 Task: Send an email with the signature Dustin Brown with the subject 'Request for maternity leave' and the message 'I am writing to request your assistance in resolving this issue.' from softage.1@softage.net to softage.6@softage.net with an attached document Strategic_analysis.pdf and move the email from Sent Items to the folder Travel
Action: Key pressed n
Screenshot: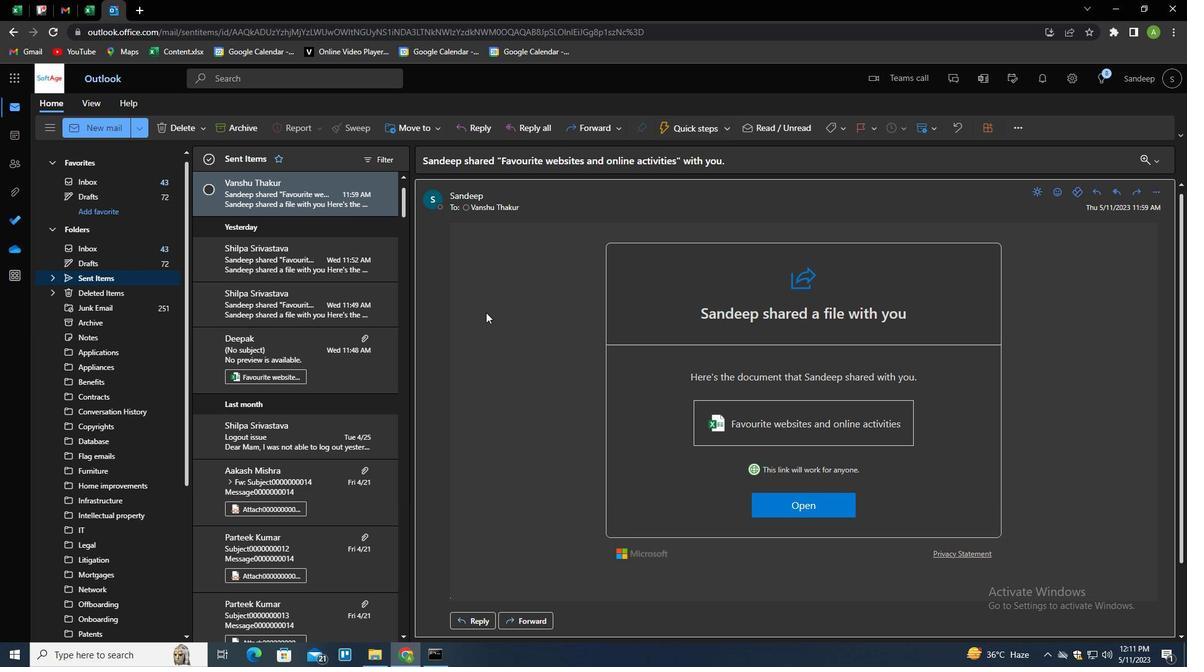 
Action: Mouse moved to (826, 131)
Screenshot: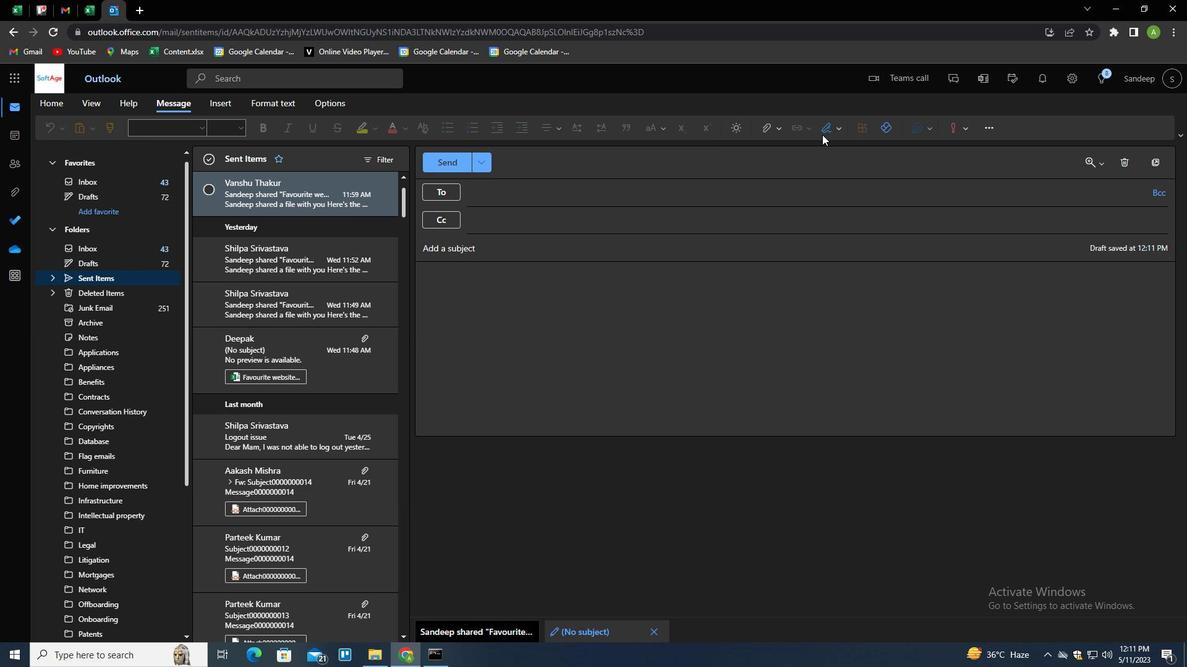 
Action: Mouse pressed left at (826, 131)
Screenshot: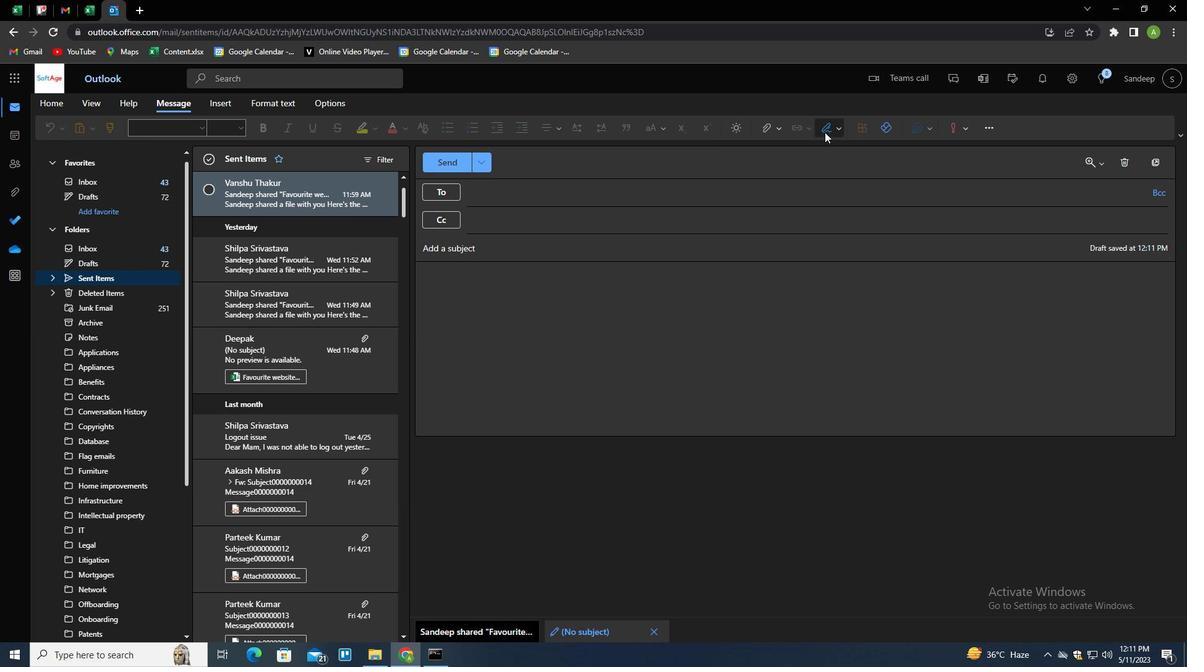 
Action: Mouse moved to (812, 179)
Screenshot: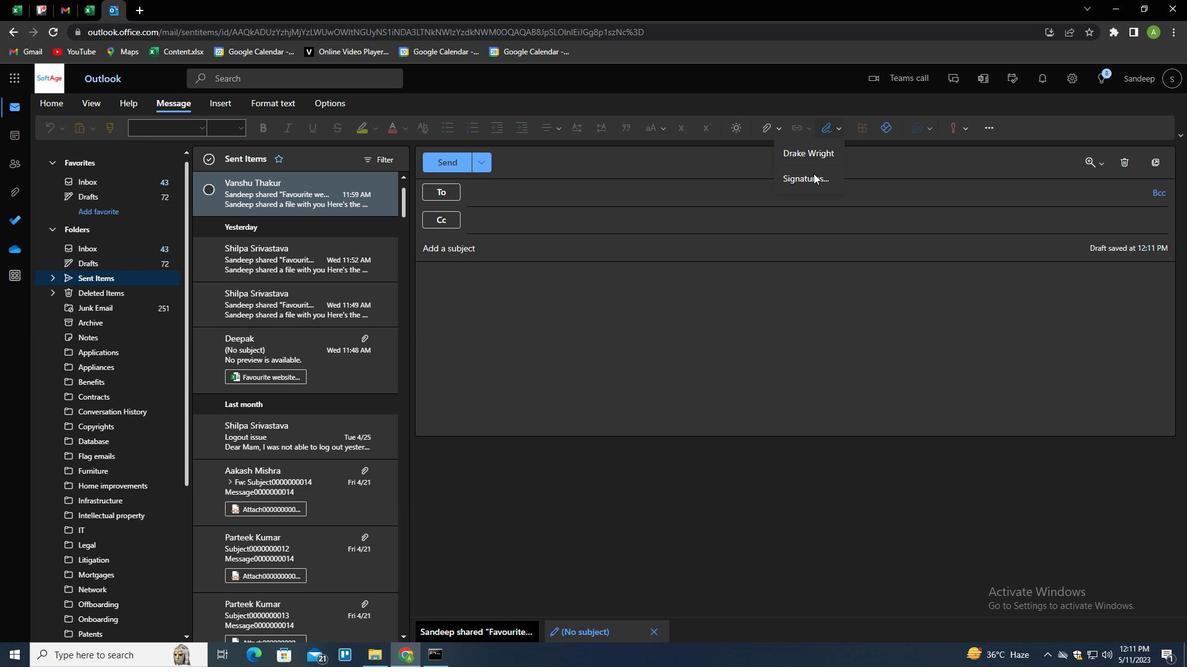 
Action: Mouse pressed left at (812, 179)
Screenshot: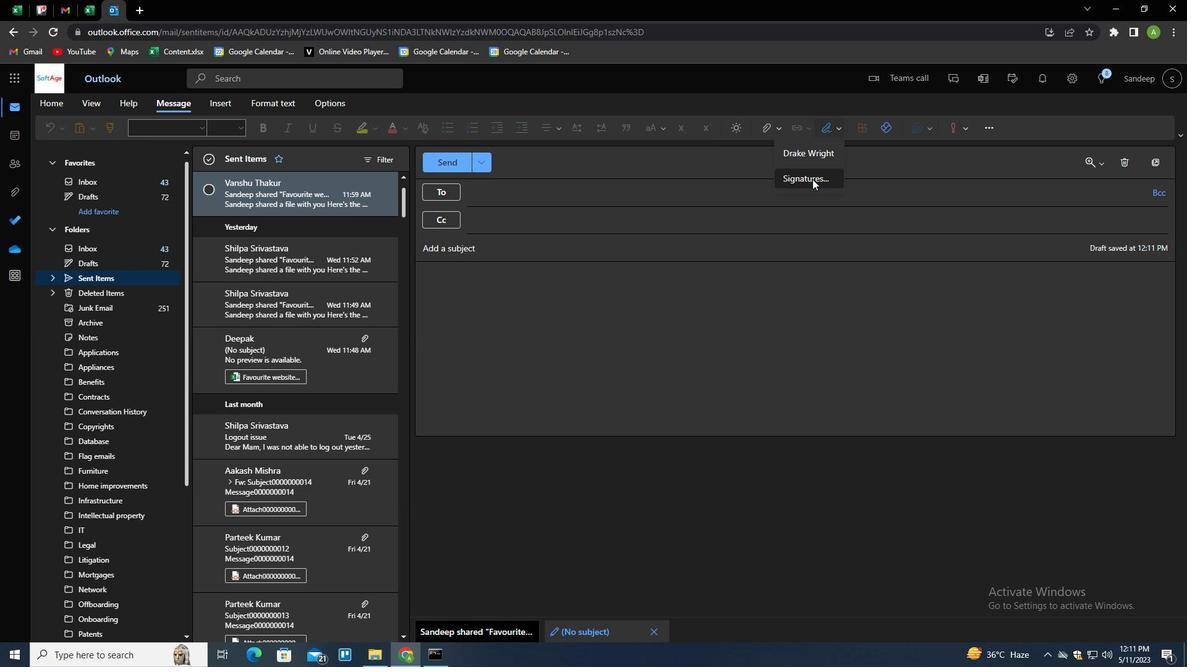 
Action: Mouse moved to (825, 226)
Screenshot: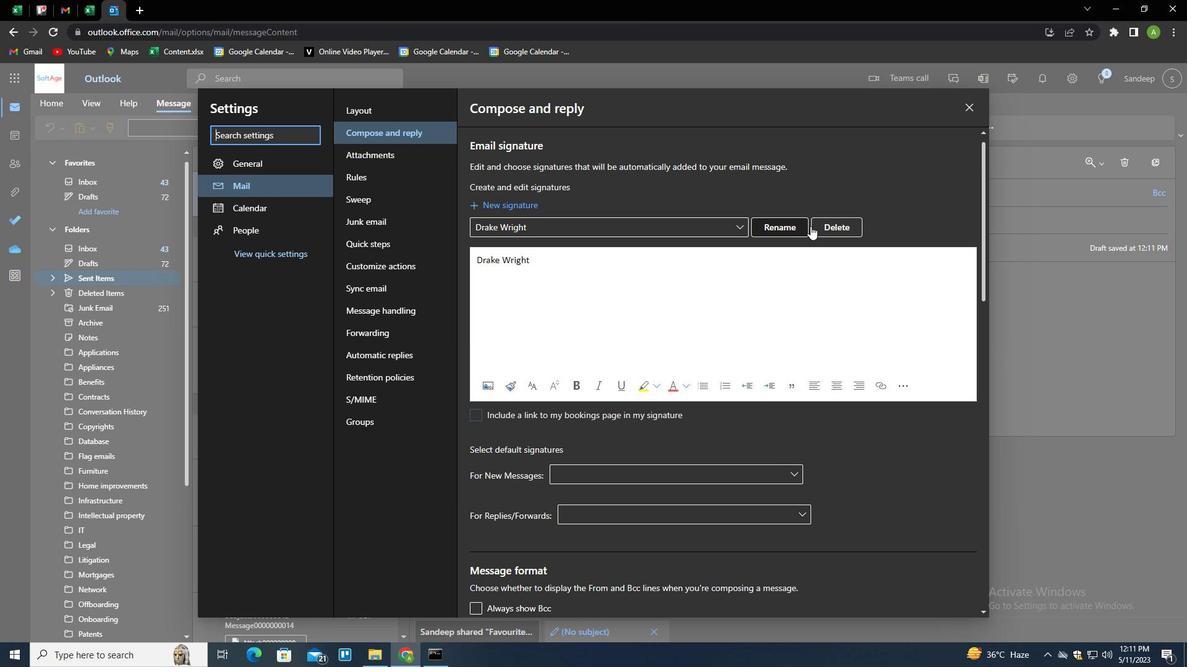 
Action: Mouse pressed left at (825, 226)
Screenshot: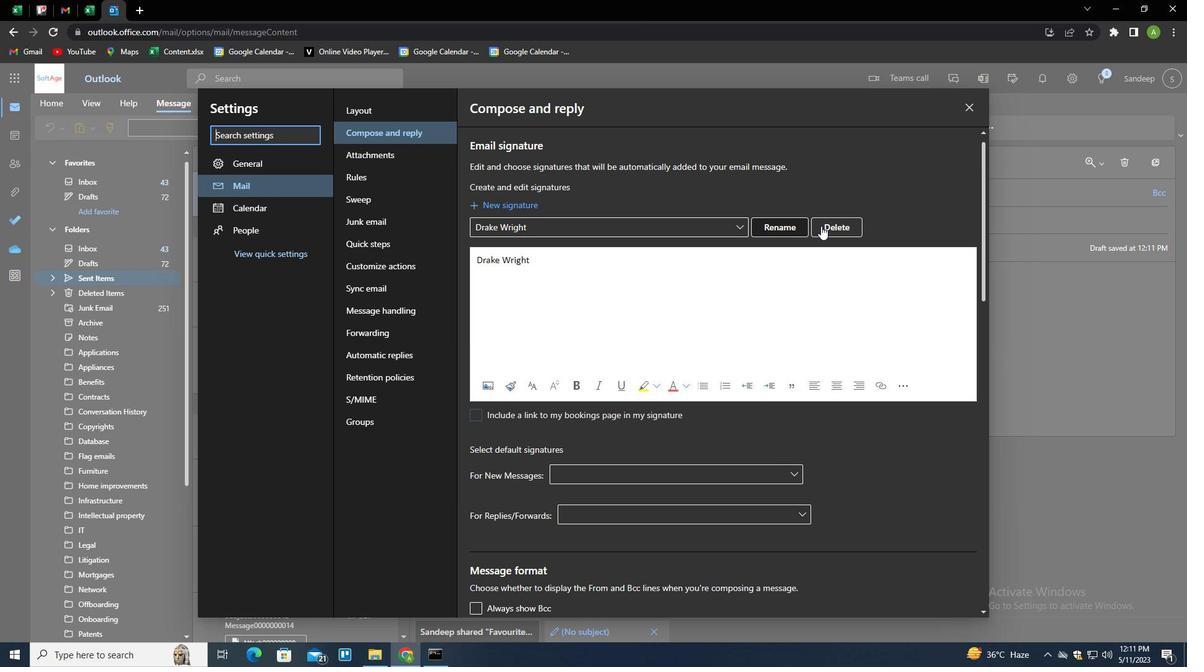 
Action: Mouse moved to (820, 226)
Screenshot: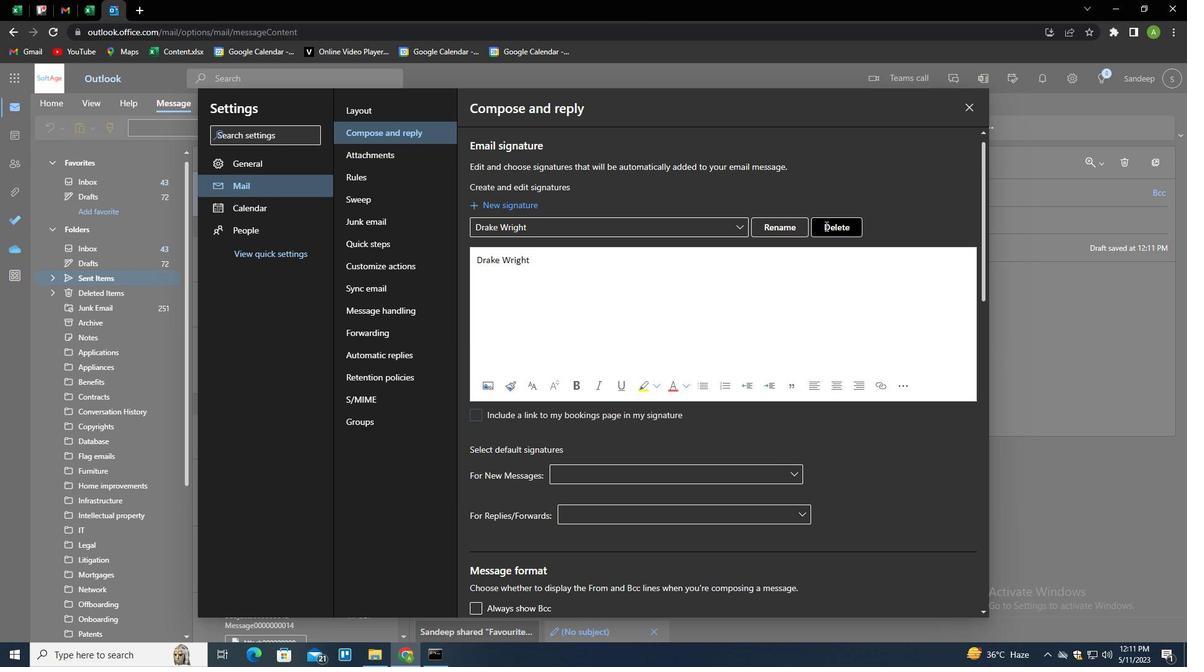 
Action: Mouse pressed left at (820, 226)
Screenshot: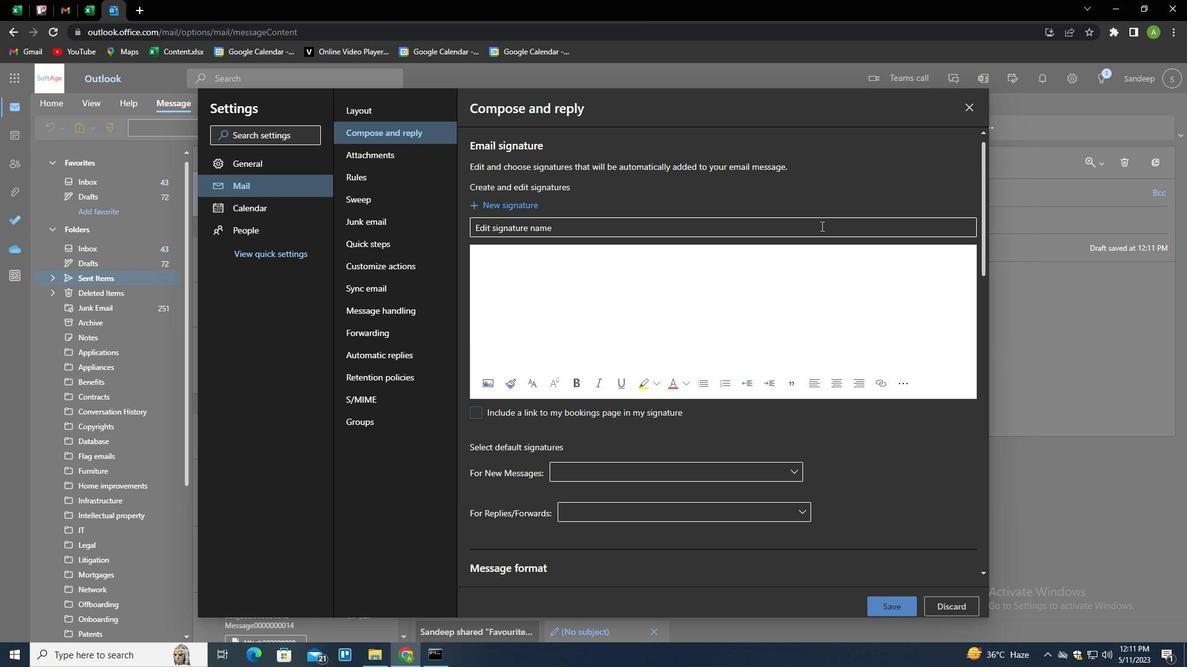 
Action: Key pressed <Key.shift>DUSTIN<Key.space><Key.shift>BROWN<Key.tab><Key.shift>DUSTIN<Key.space><Key.shift>BROWN
Screenshot: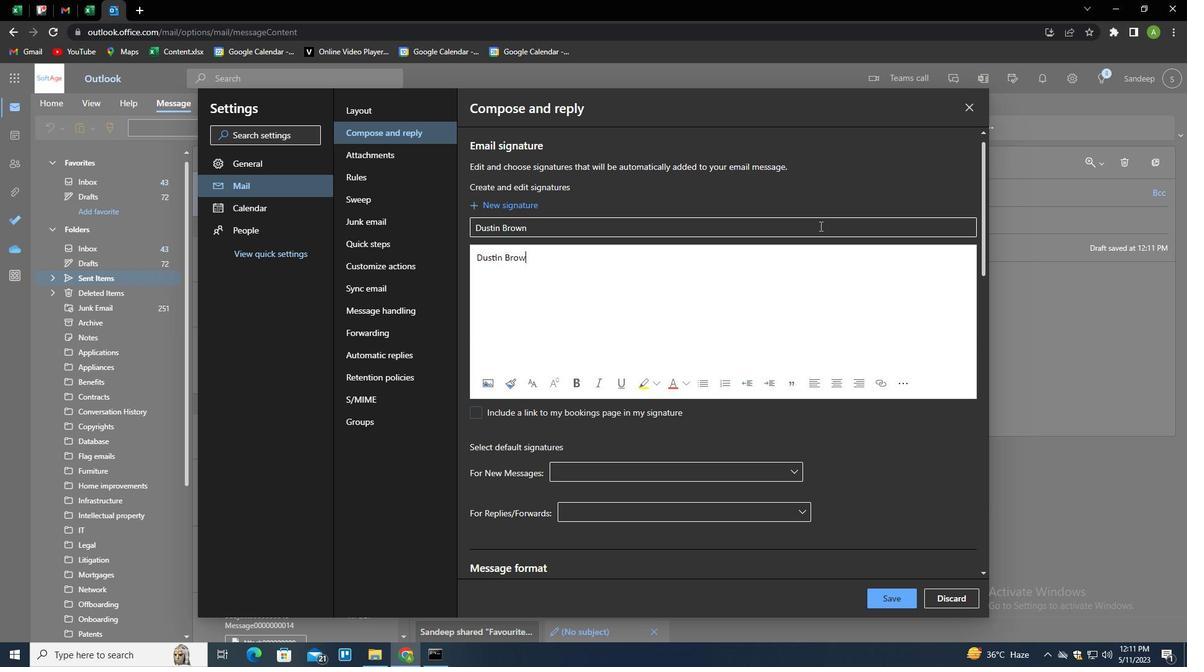 
Action: Mouse moved to (878, 594)
Screenshot: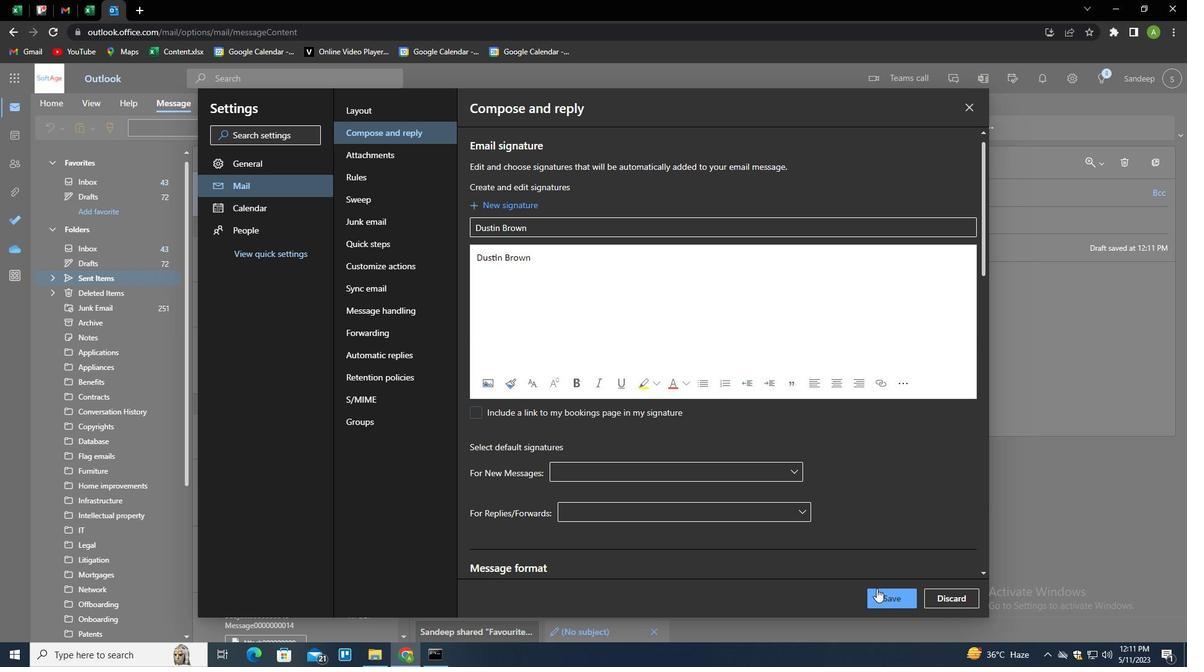 
Action: Mouse pressed left at (878, 594)
Screenshot: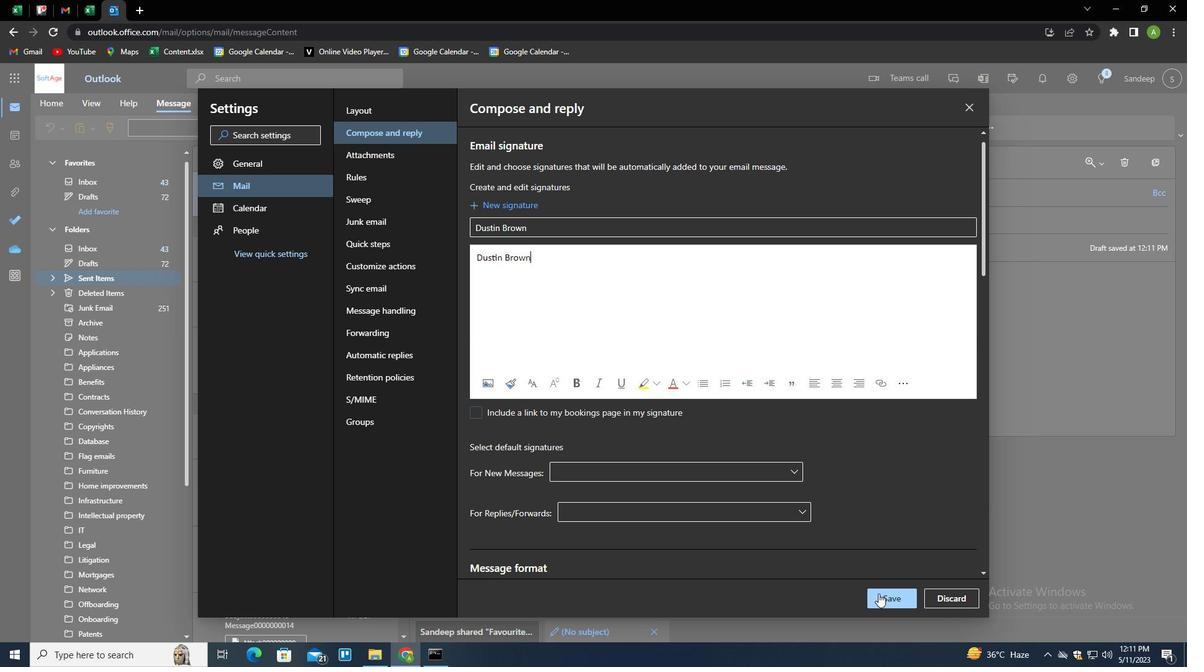 
Action: Mouse moved to (1048, 332)
Screenshot: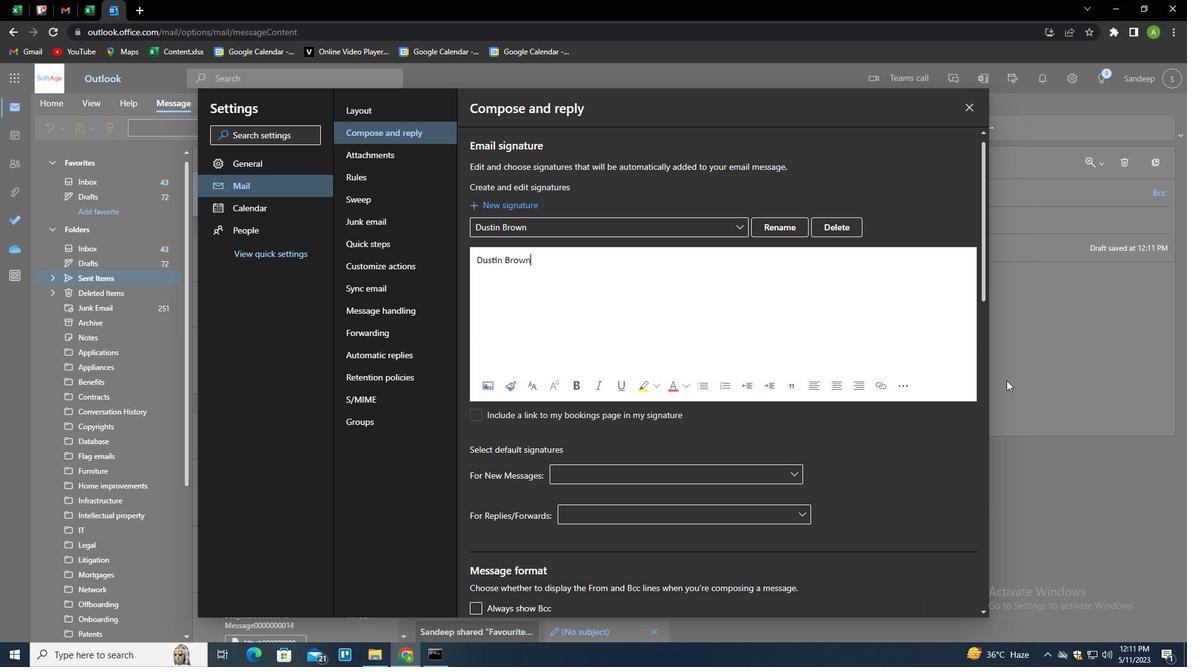 
Action: Mouse pressed left at (1048, 332)
Screenshot: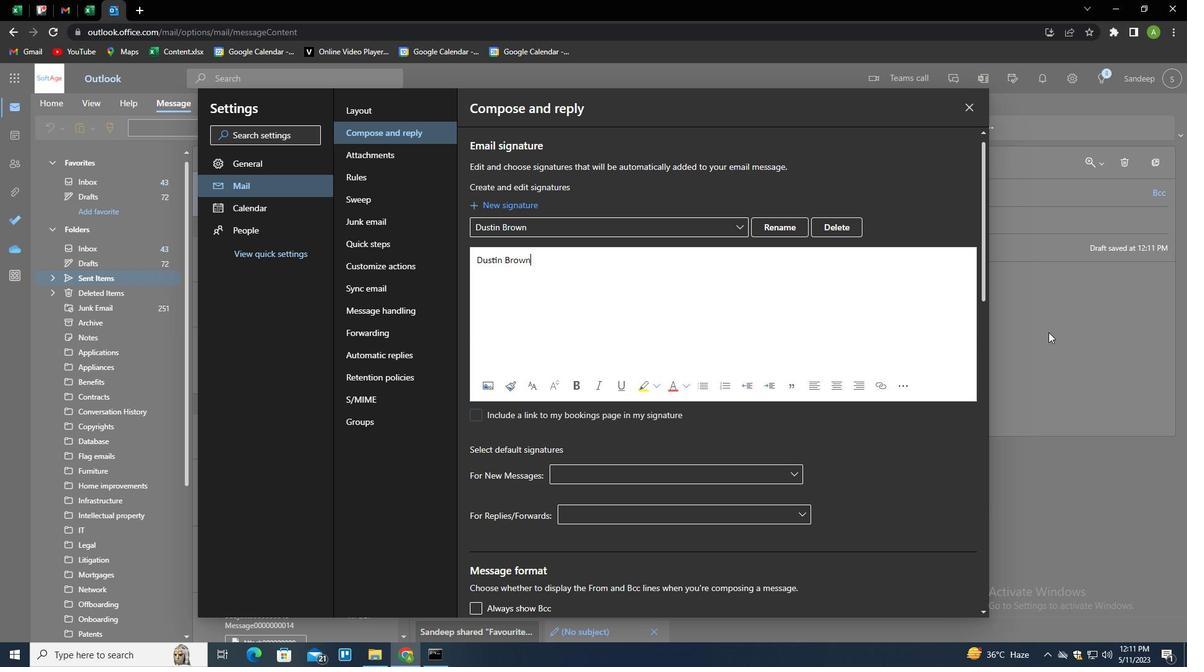 
Action: Mouse moved to (513, 252)
Screenshot: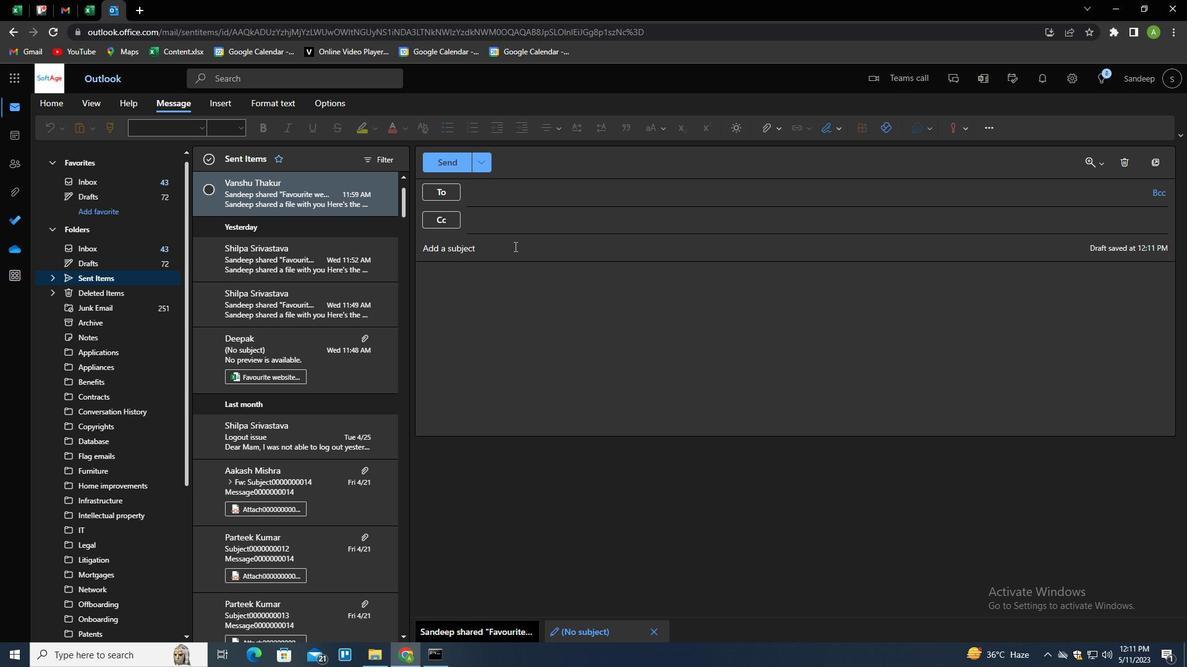 
Action: Mouse pressed left at (513, 252)
Screenshot: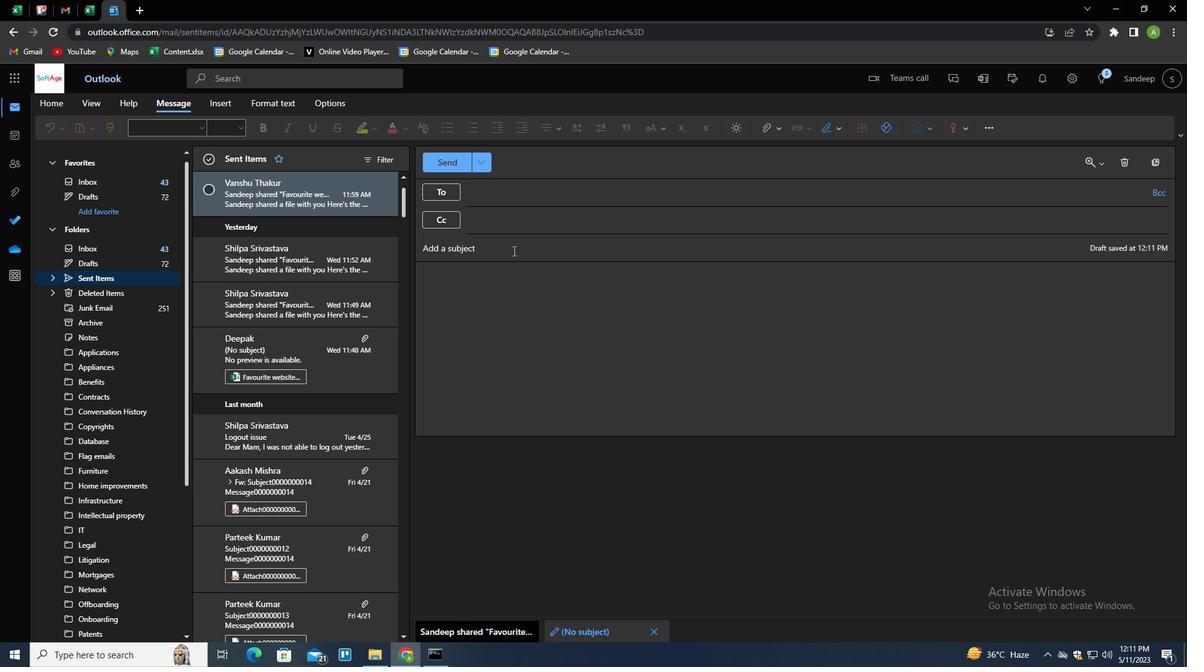 
Action: Mouse moved to (829, 134)
Screenshot: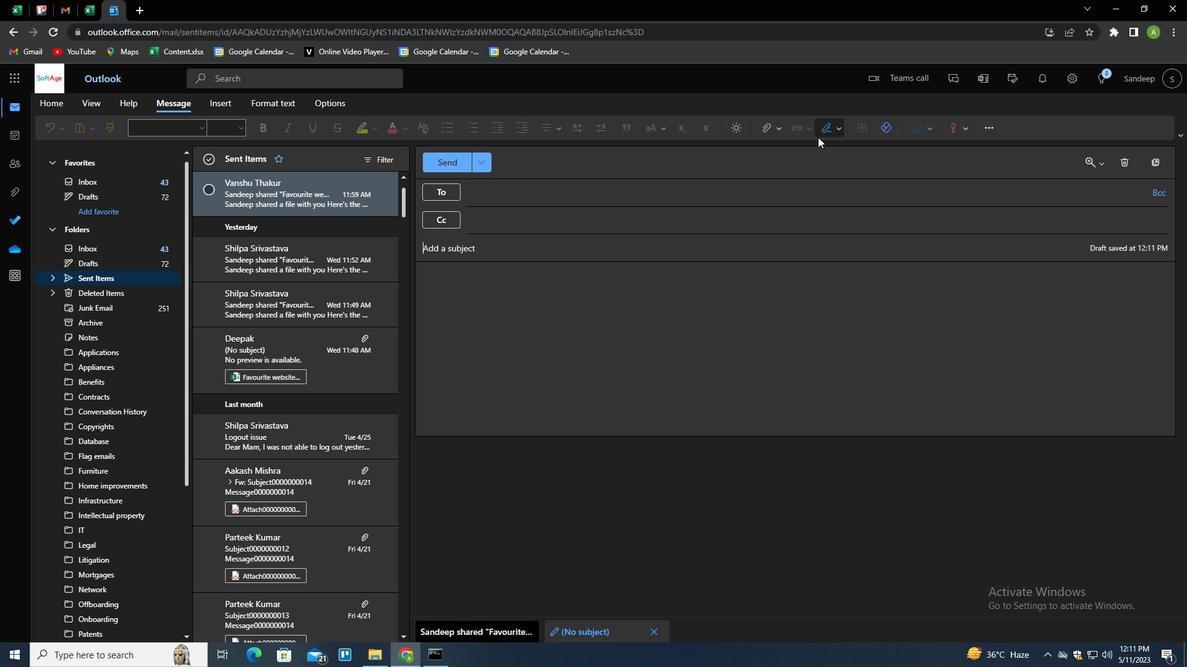 
Action: Mouse pressed left at (829, 134)
Screenshot: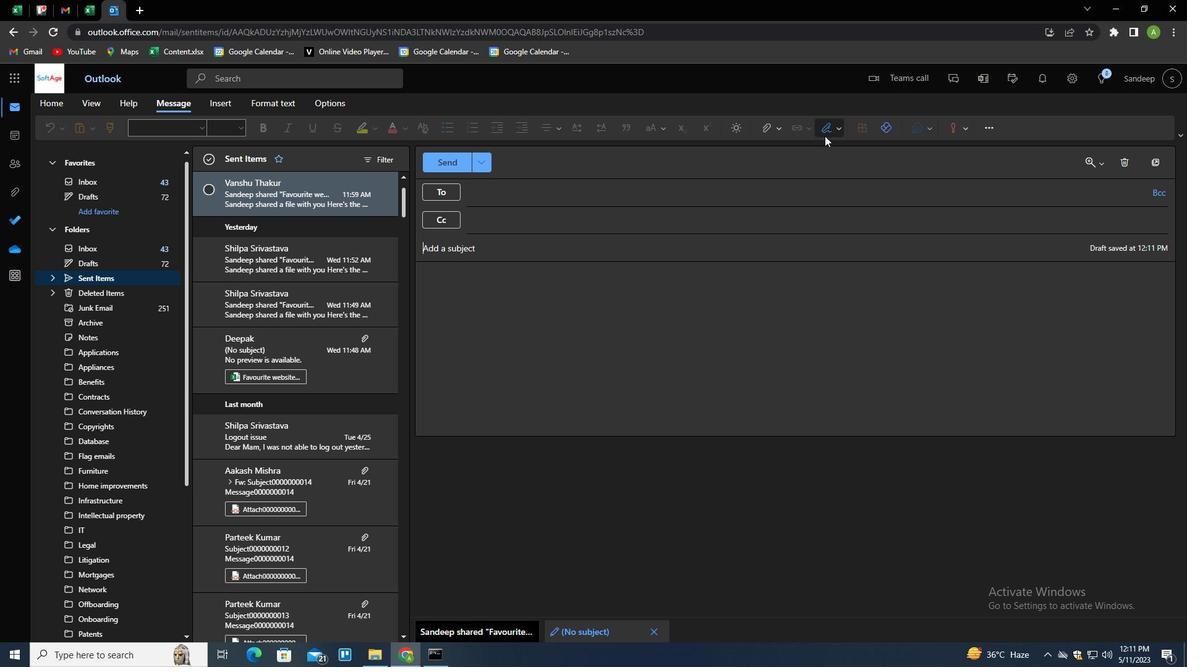 
Action: Mouse moved to (827, 152)
Screenshot: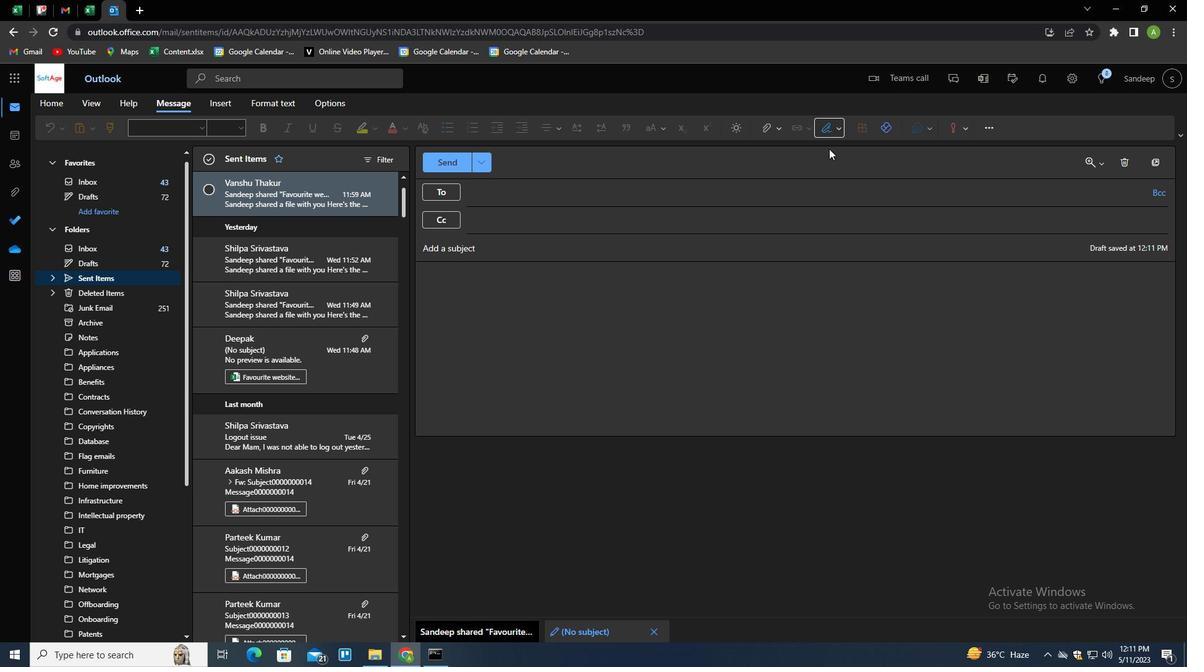 
Action: Mouse pressed left at (827, 152)
Screenshot: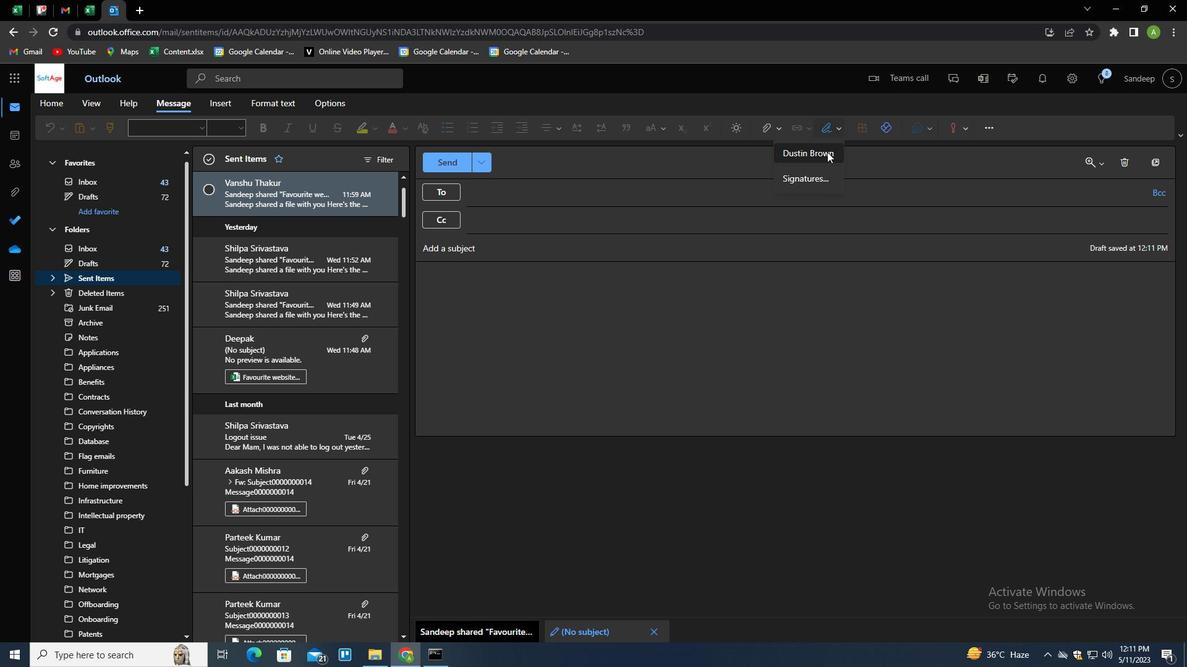 
Action: Mouse moved to (555, 247)
Screenshot: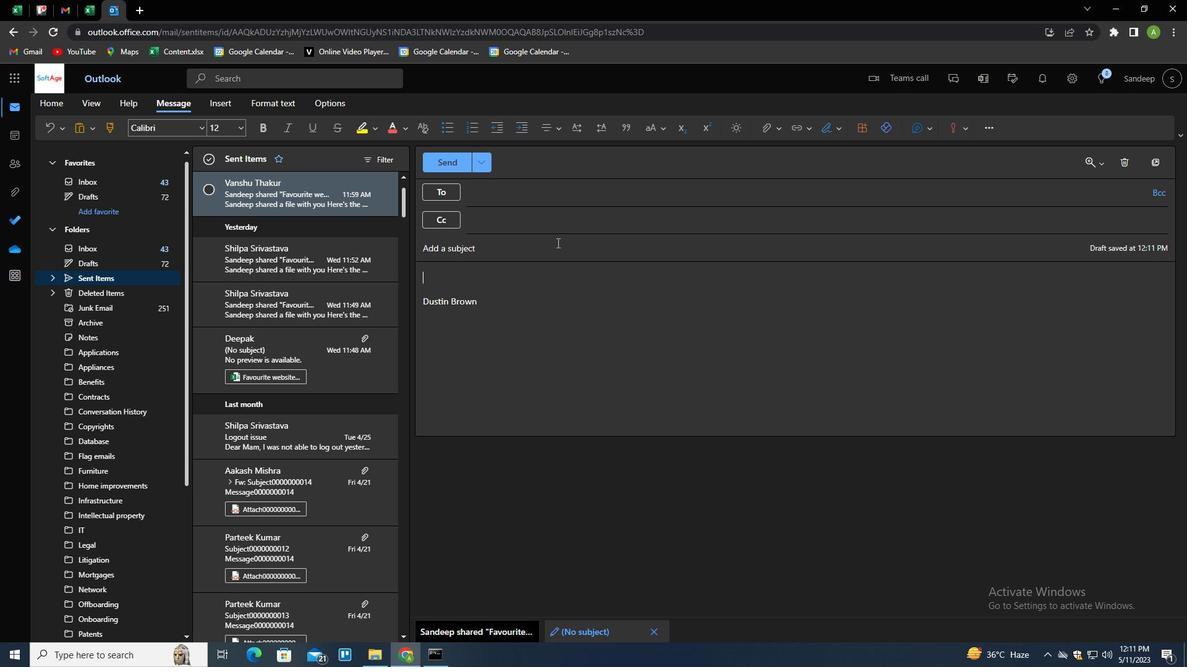 
Action: Mouse pressed left at (555, 247)
Screenshot: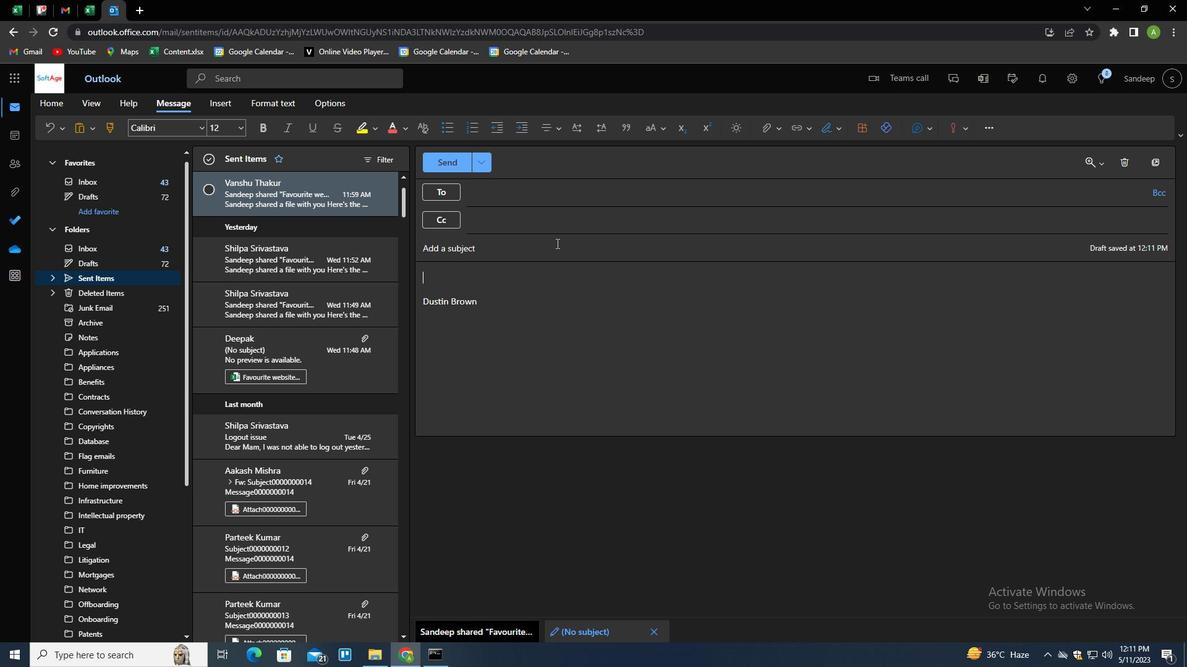 
Action: Key pressed <Key.shift>
Screenshot: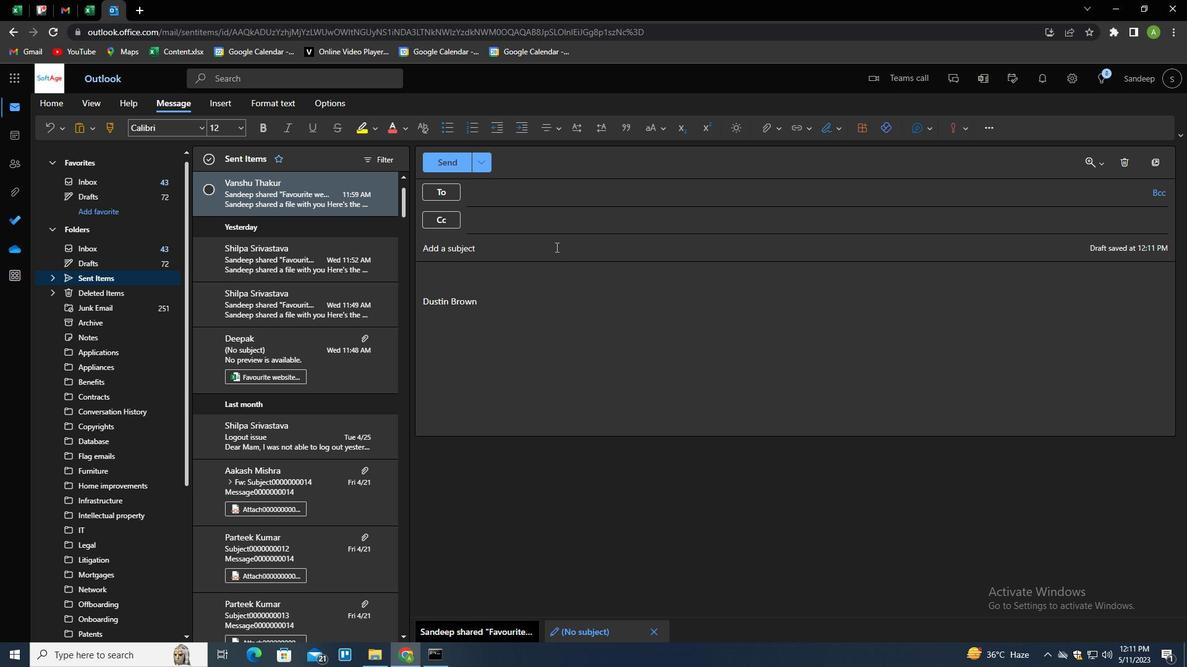 
Action: Mouse moved to (548, 252)
Screenshot: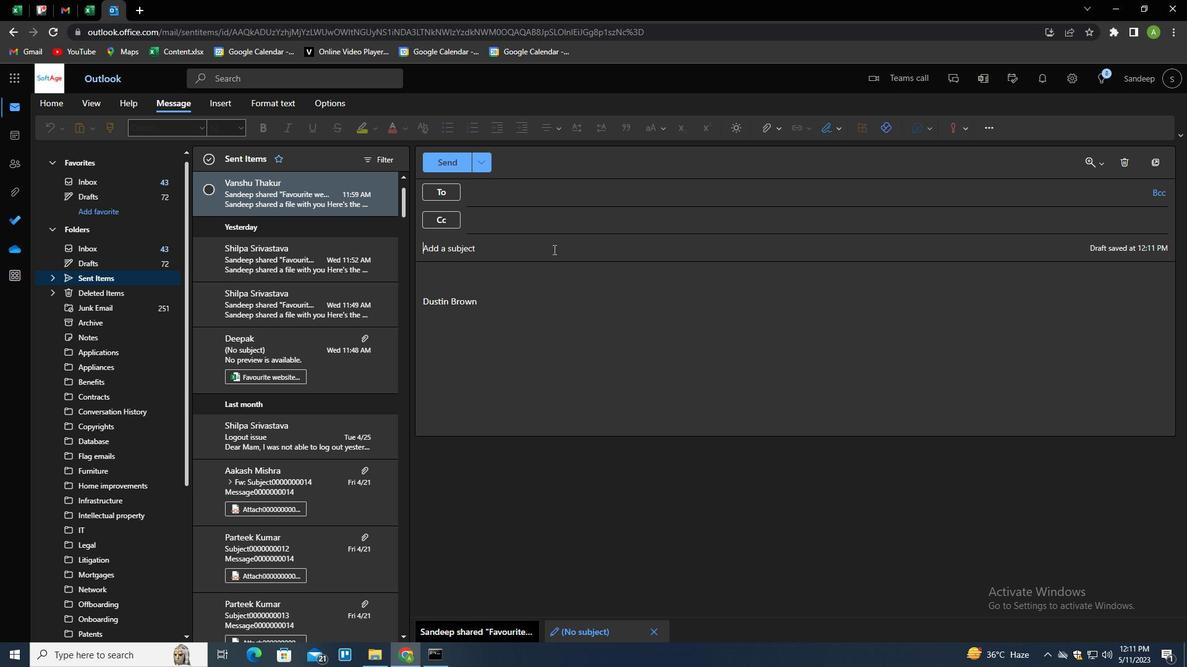 
Action: Key pressed <Key.shift>REQUEST<Key.space>FOR<Key.space>MATERNIT<Key.space>Y<Key.backspace><Key.backspace>Y<Key.space>LEAVE
Screenshot: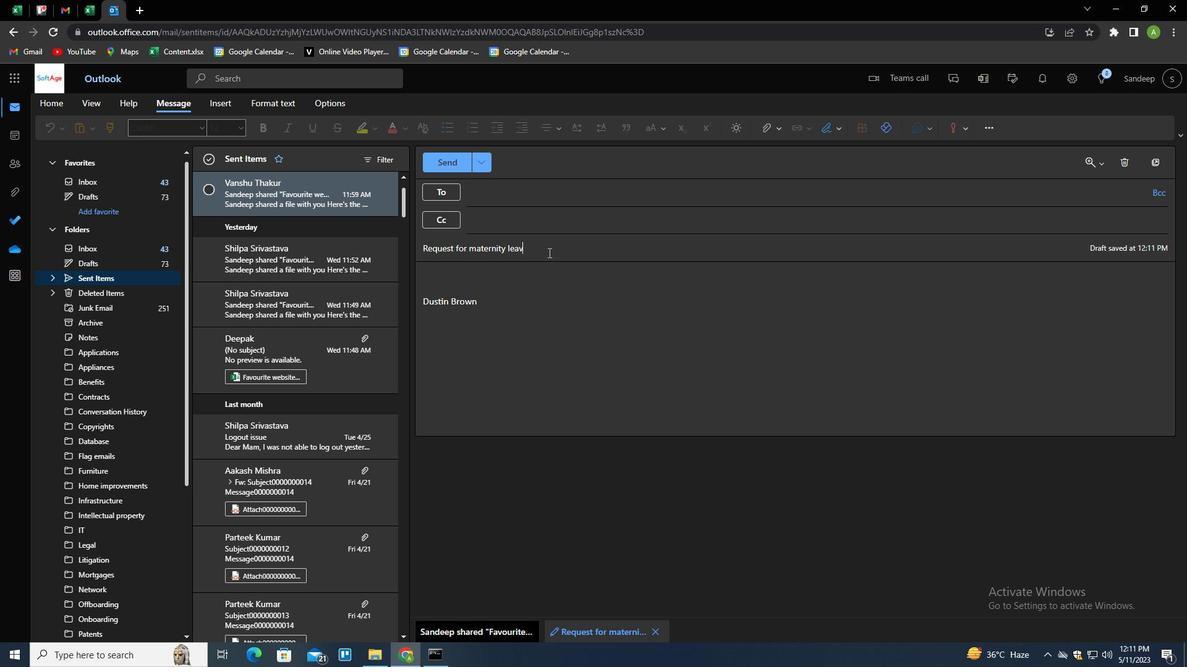 
Action: Mouse moved to (505, 303)
Screenshot: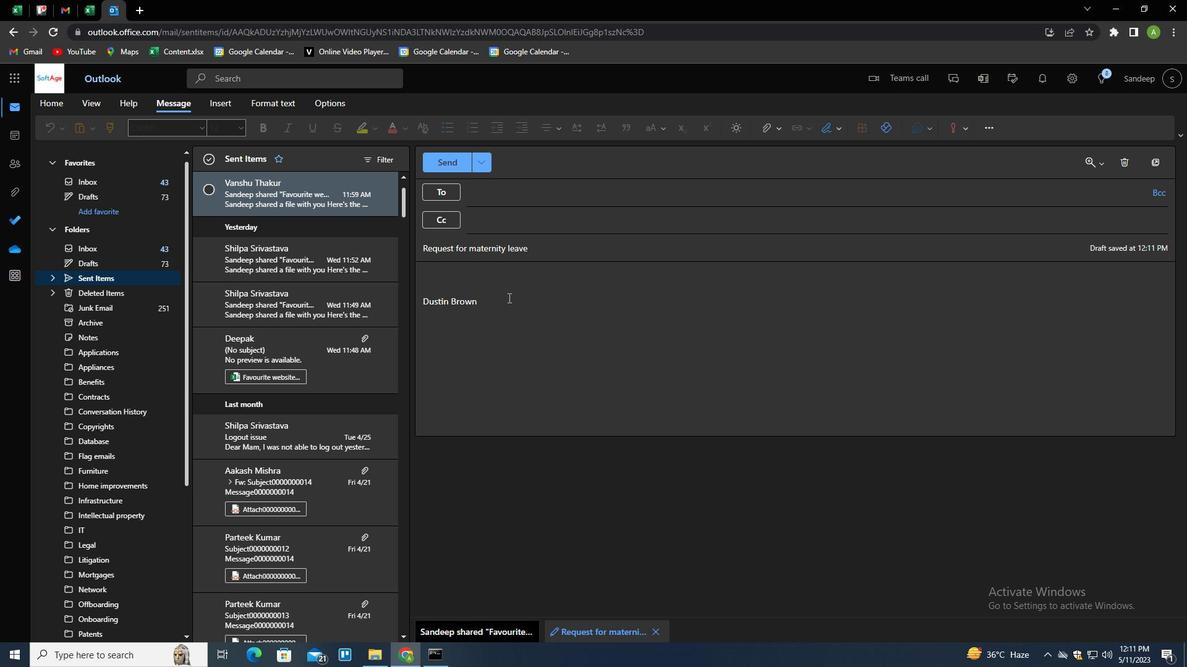 
Action: Mouse pressed left at (505, 303)
Screenshot: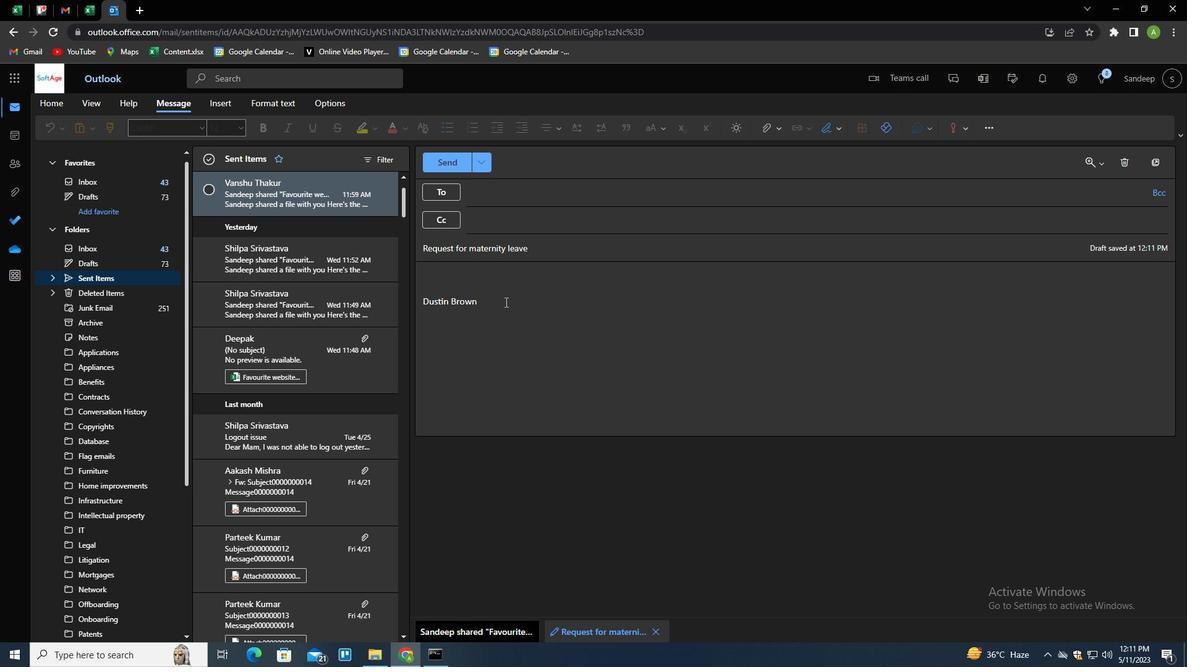 
Action: Key pressed <Key.shift_r><Key.enter><Key.shift>I<Key.space>AM<Key.space>WRITING<Key.space>TO<Key.space>REQUEST<Key.space>YOUR<Key.space>ASSISTANCE<Key.space>IN<Key.space>RESOLVING<Key.space>THIS<Key.space>ISSUE.
Screenshot: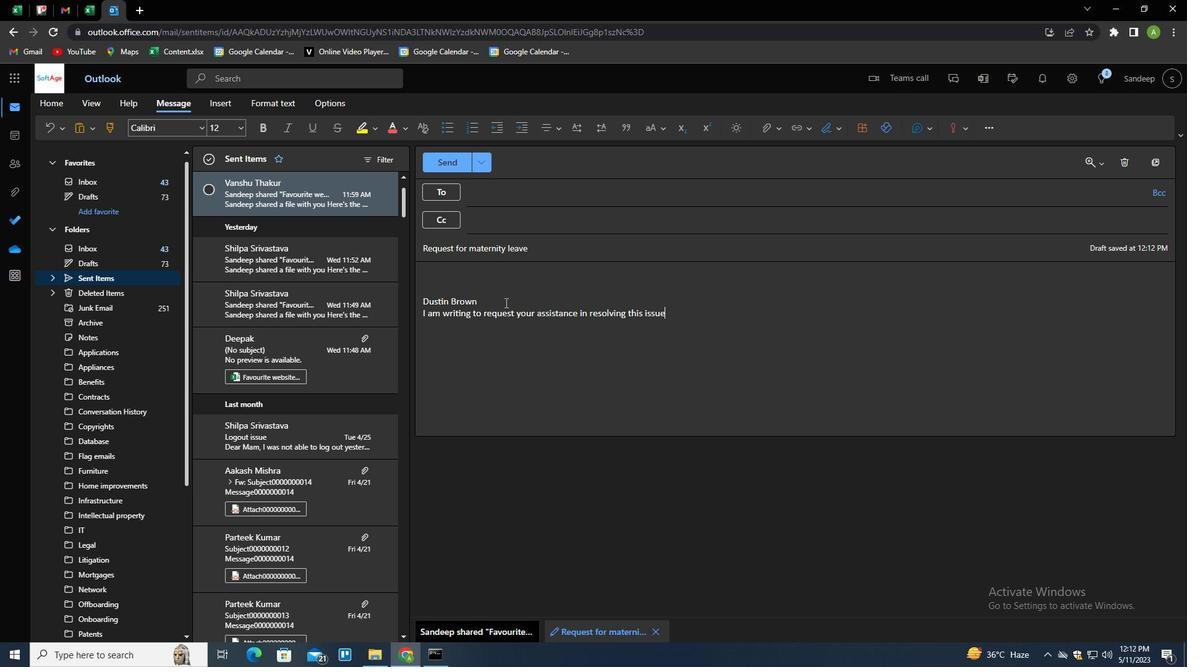 
Action: Mouse moved to (513, 199)
Screenshot: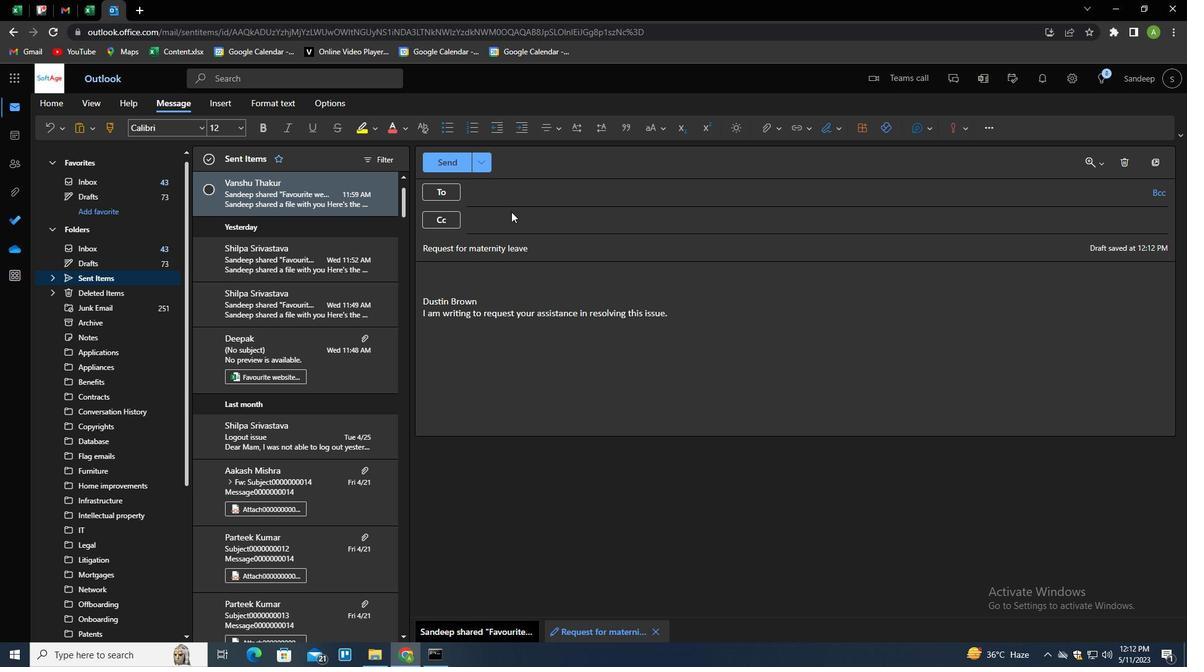 
Action: Mouse pressed left at (513, 199)
Screenshot: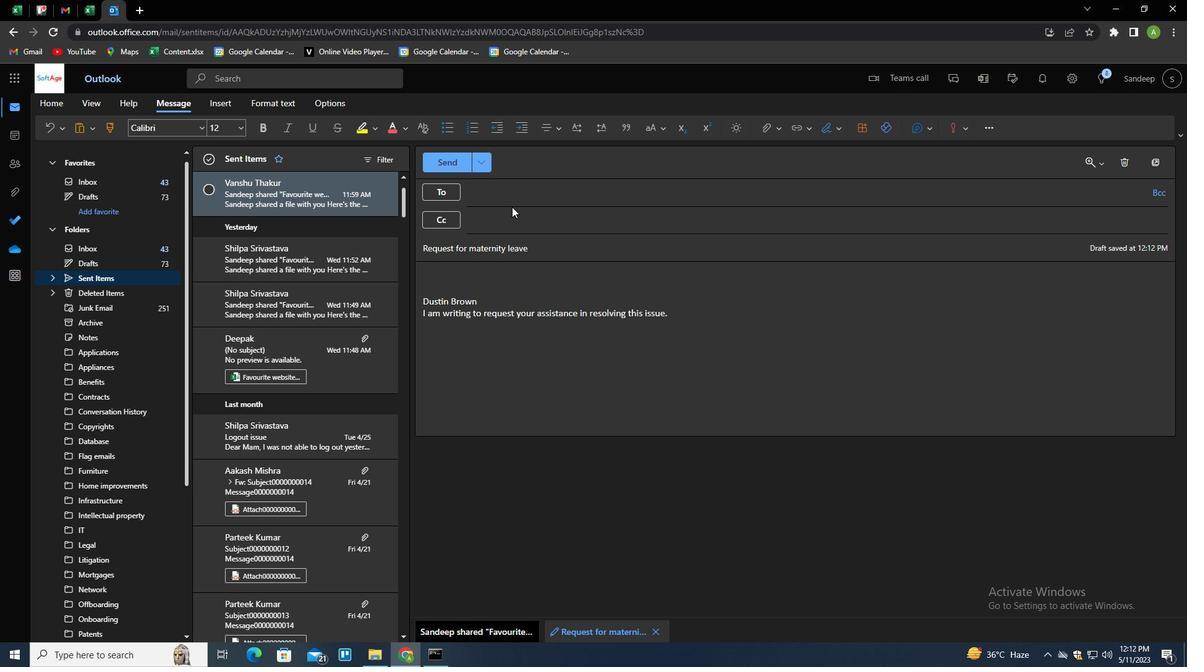 
Action: Key pressed SOFTAGE.6<Key.shift>@SOFTAGE.NET<Key.enter>
Screenshot: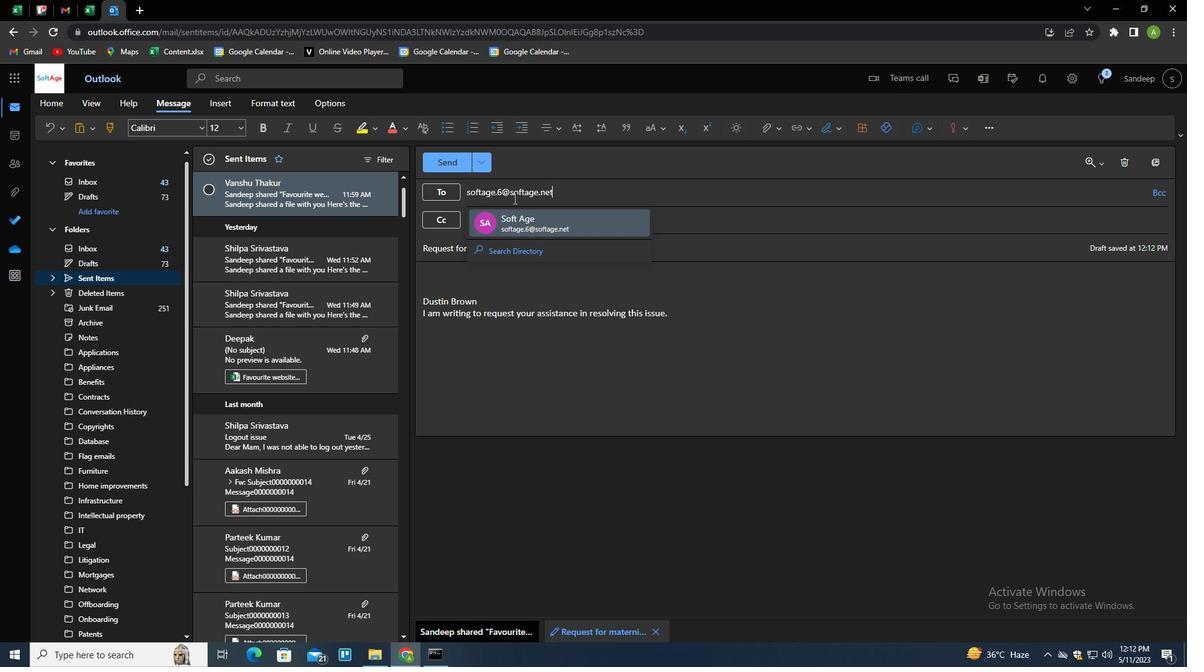 
Action: Mouse scrolled (513, 198) with delta (0, 0)
Screenshot: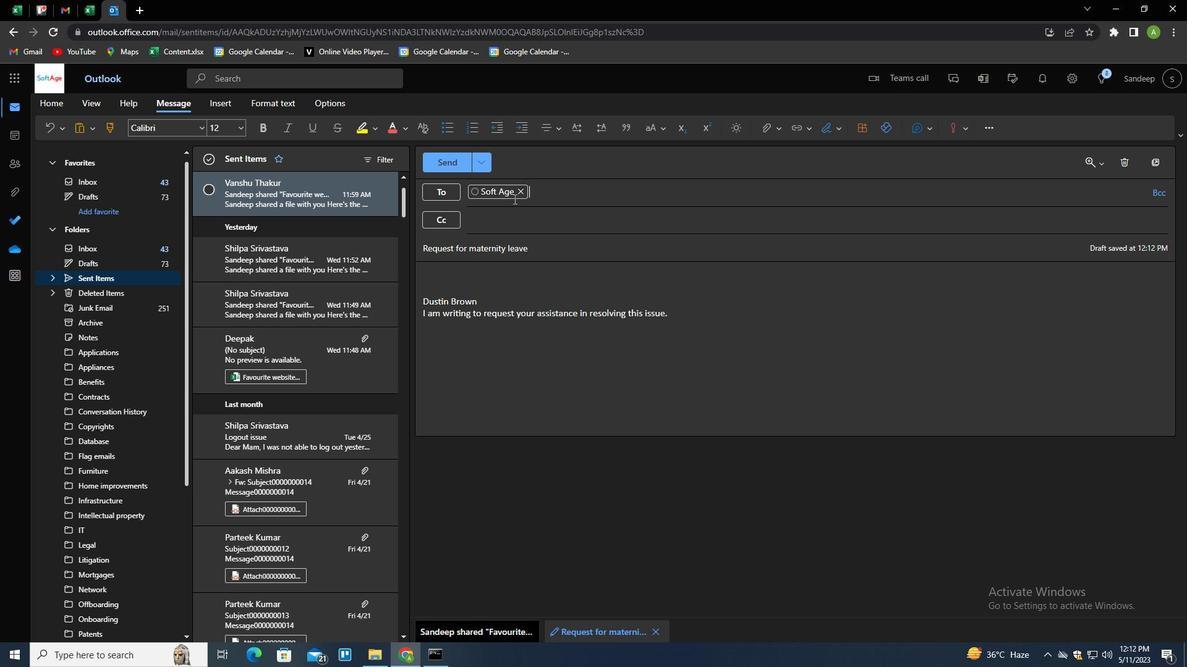 
Action: Mouse moved to (776, 130)
Screenshot: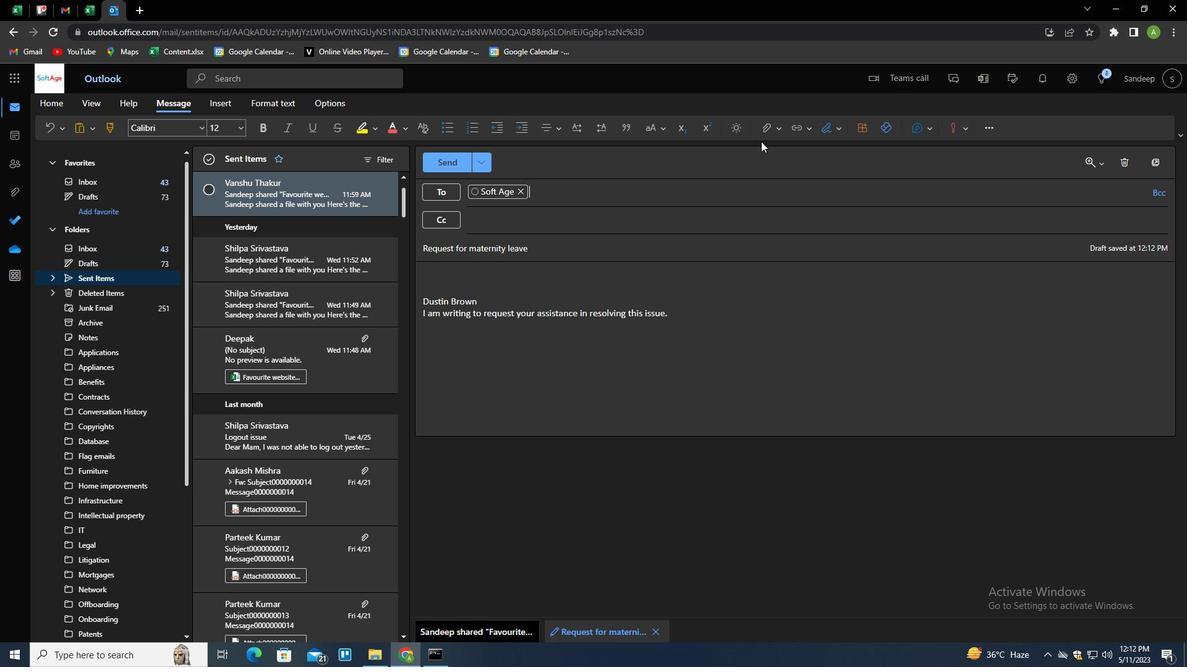 
Action: Mouse pressed left at (776, 130)
Screenshot: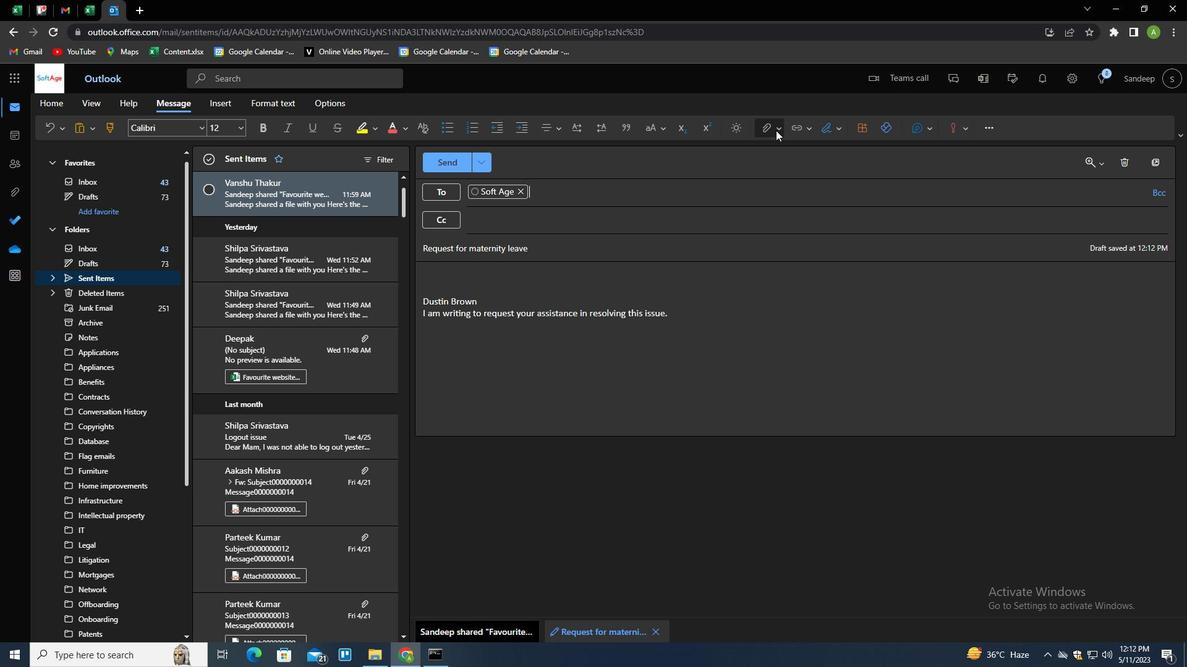 
Action: Mouse moved to (742, 156)
Screenshot: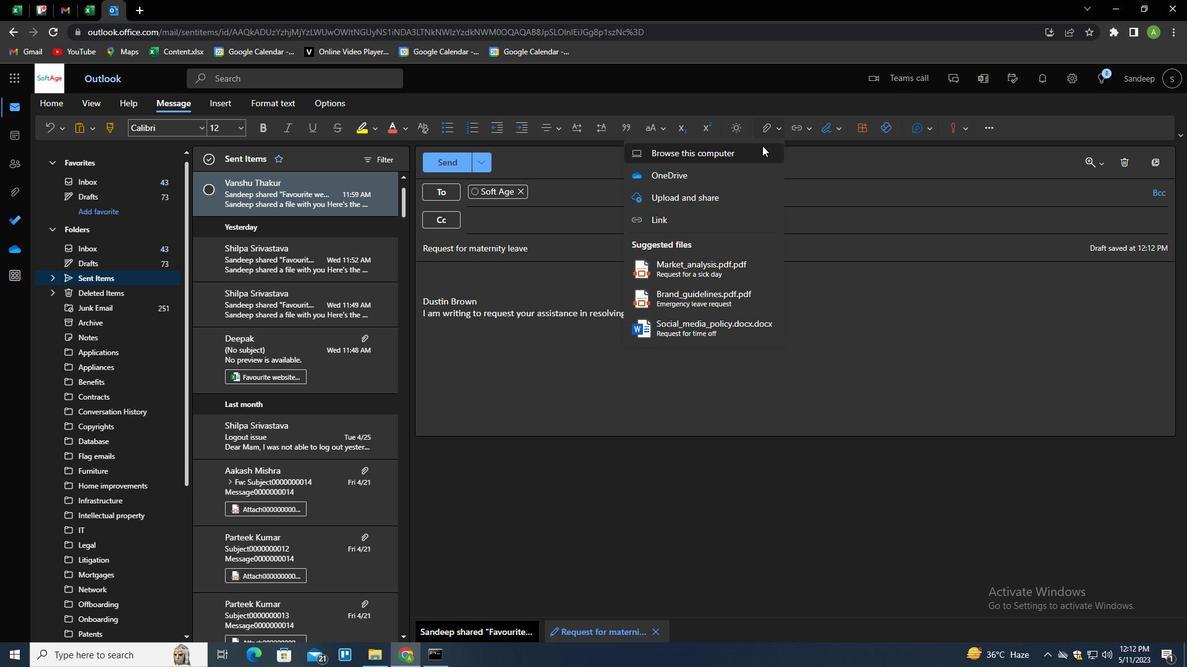 
Action: Mouse pressed left at (742, 156)
Screenshot: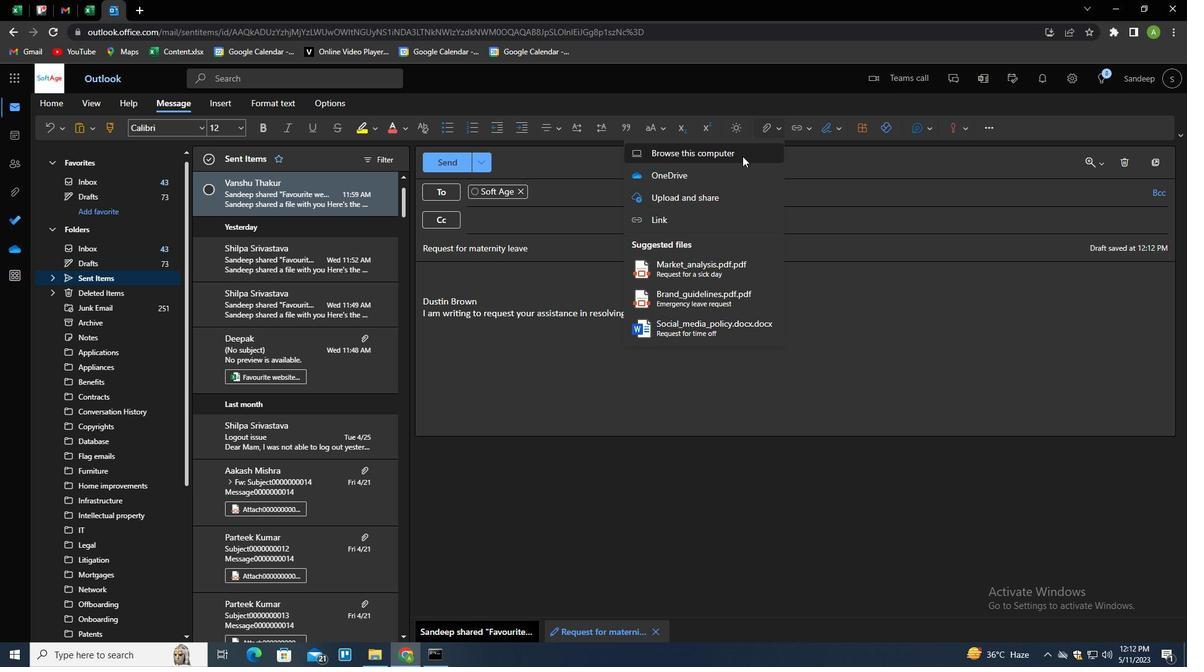 
Action: Mouse moved to (212, 108)
Screenshot: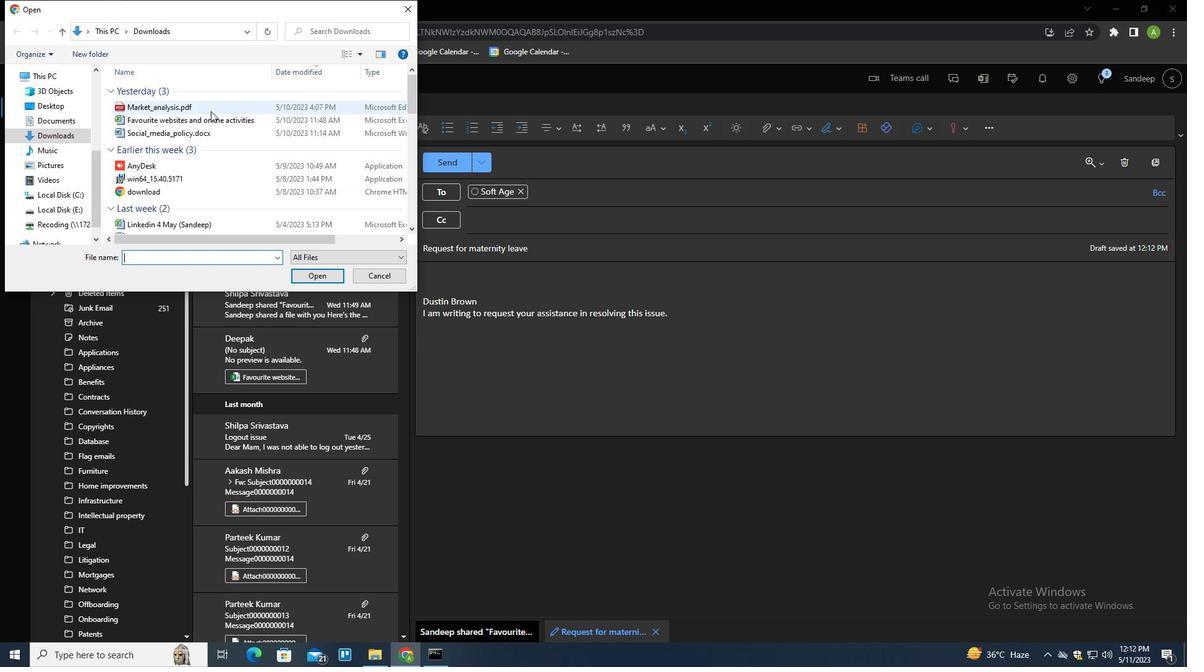 
Action: Mouse pressed left at (212, 108)
Screenshot: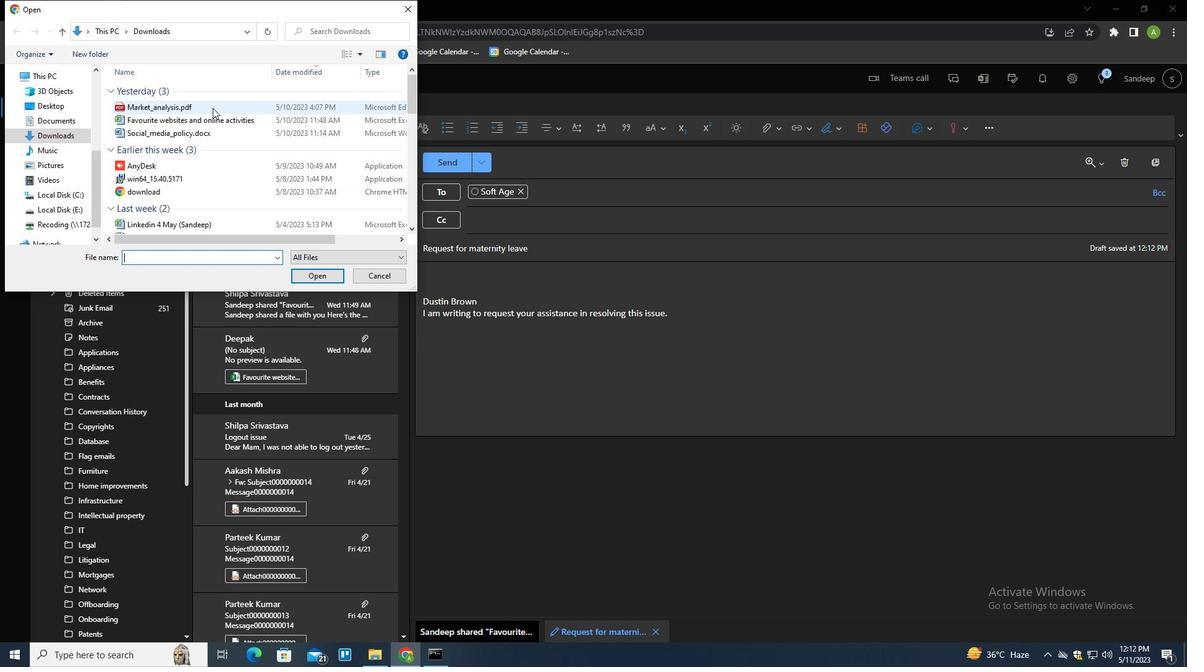 
Action: Mouse pressed right at (212, 108)
Screenshot: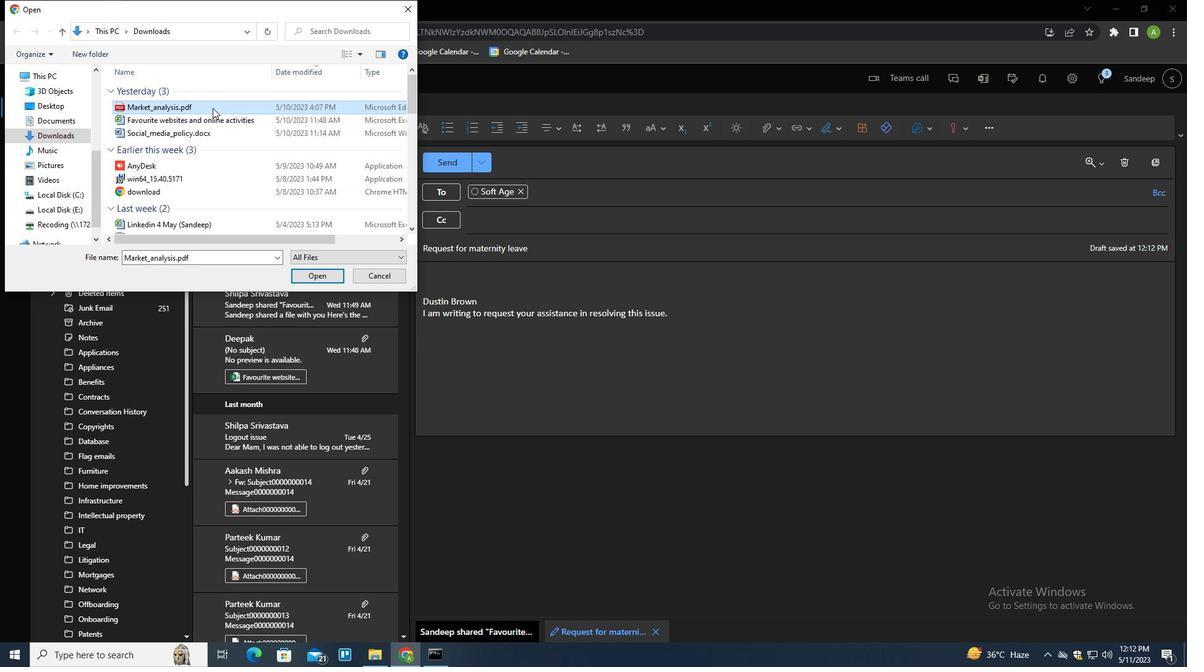 
Action: Mouse moved to (249, 301)
Screenshot: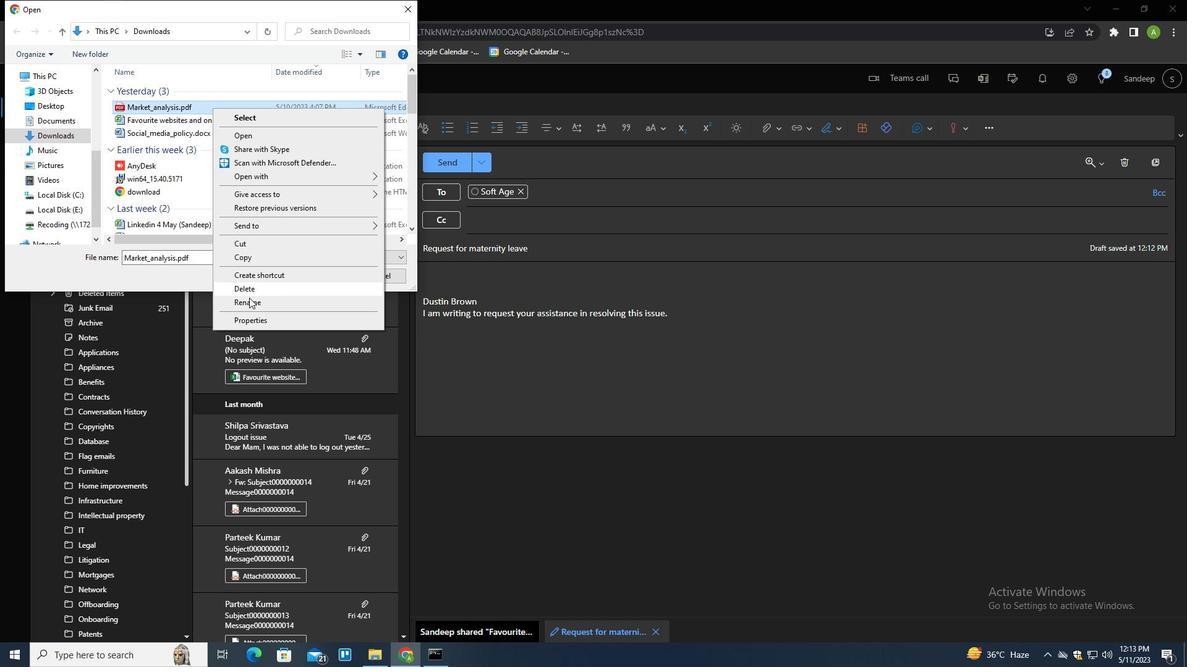 
Action: Mouse pressed left at (249, 301)
Screenshot: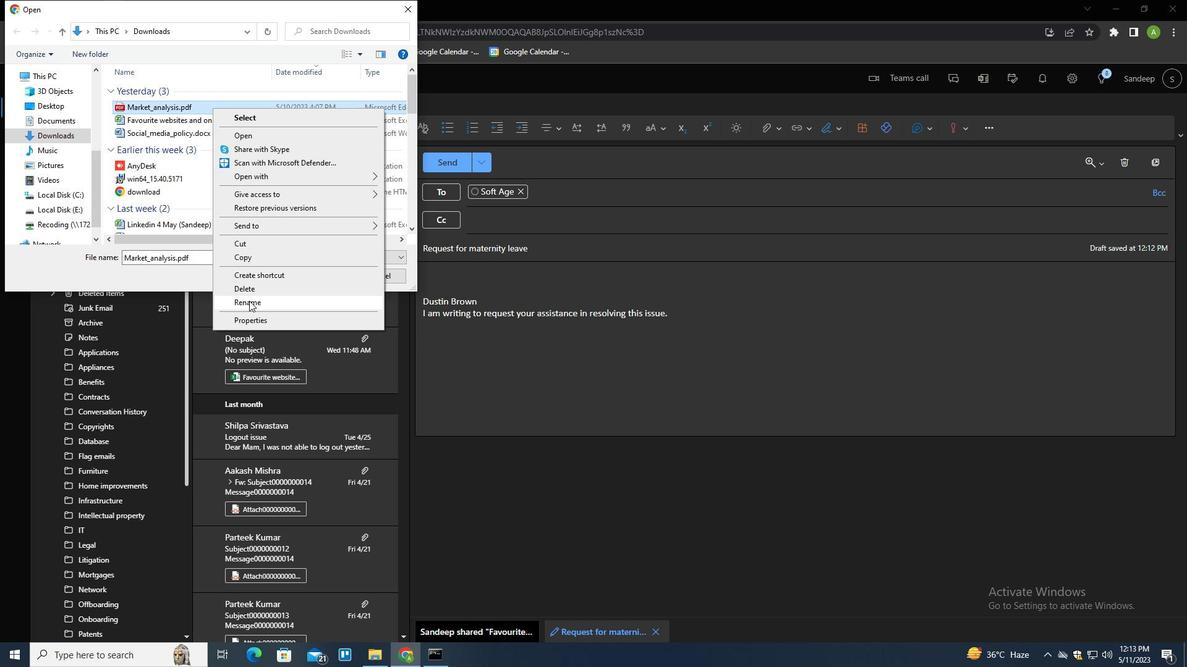 
Action: Mouse moved to (264, 213)
Screenshot: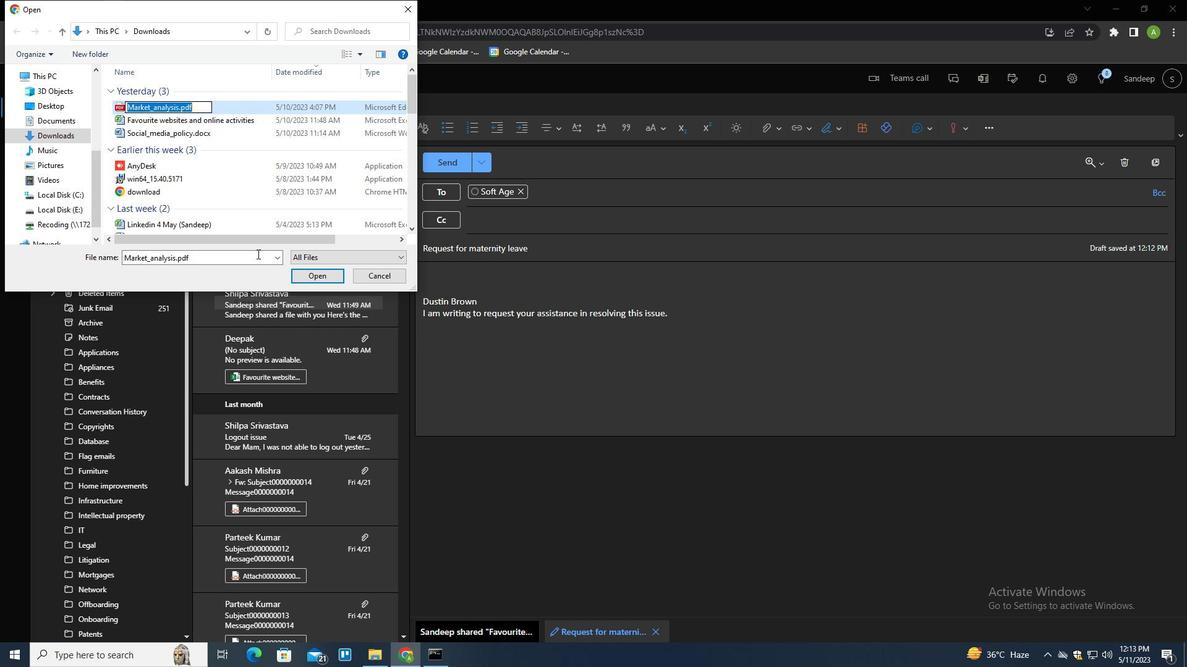 
Action: Key pressed <Key.backspace><Key.shift>STRATEGIC<Key.shift>_ANALYSIS.PDF<Key.enter>
Screenshot: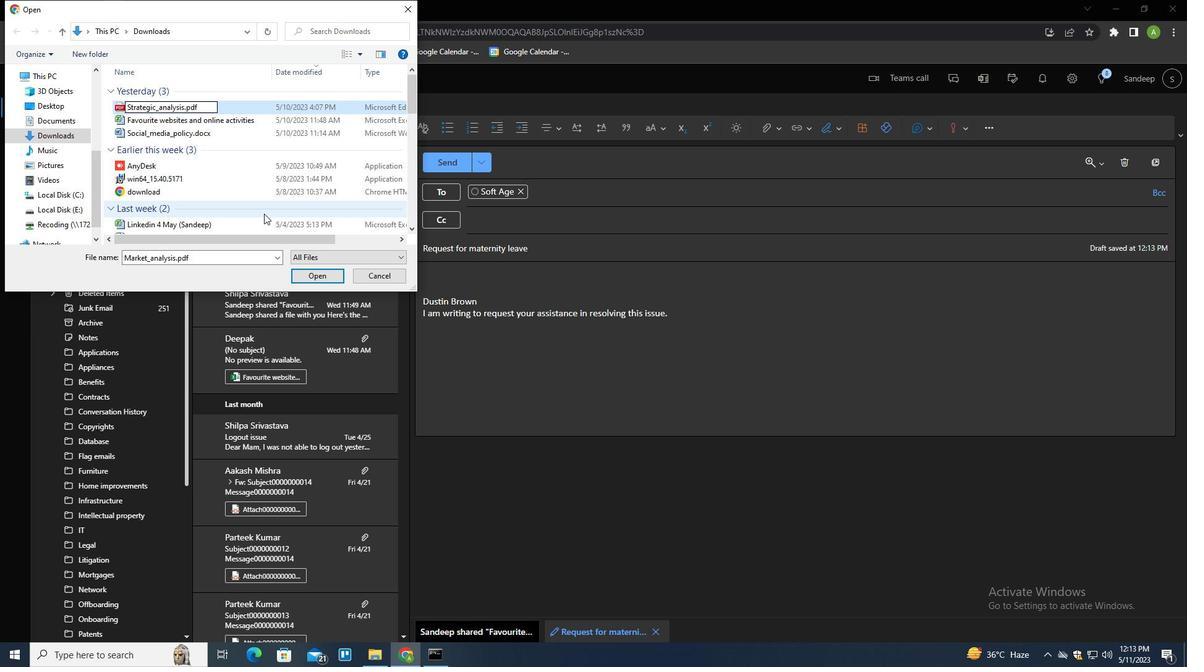 
Action: Mouse moved to (200, 106)
Screenshot: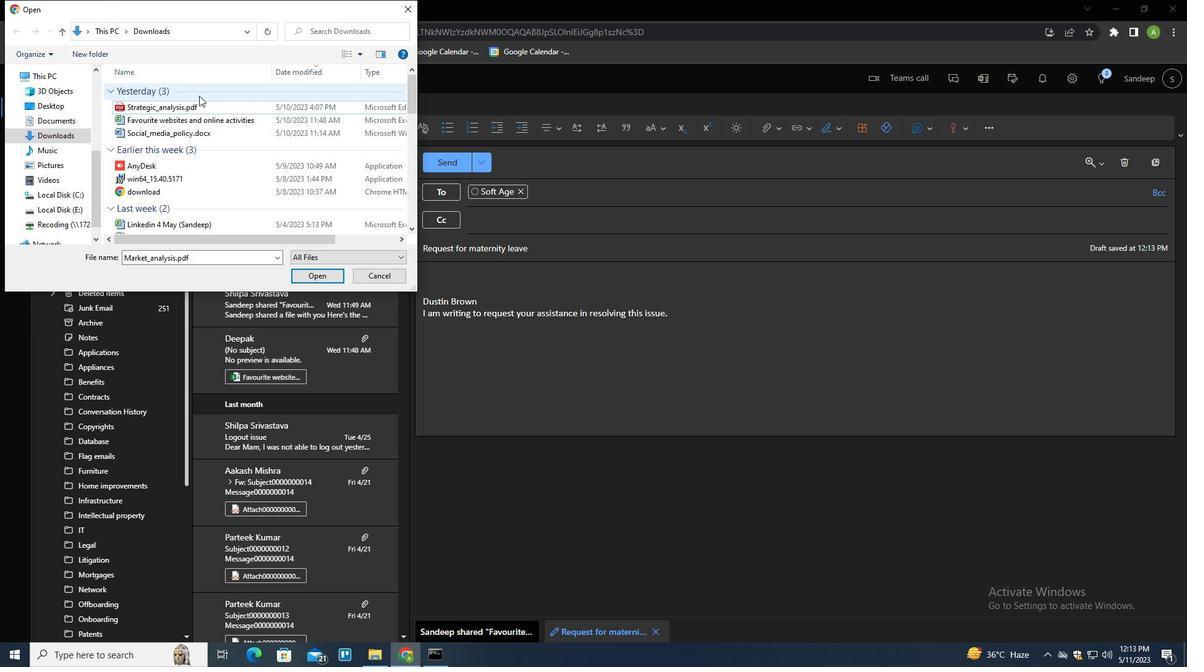 
Action: Mouse pressed left at (200, 106)
Screenshot: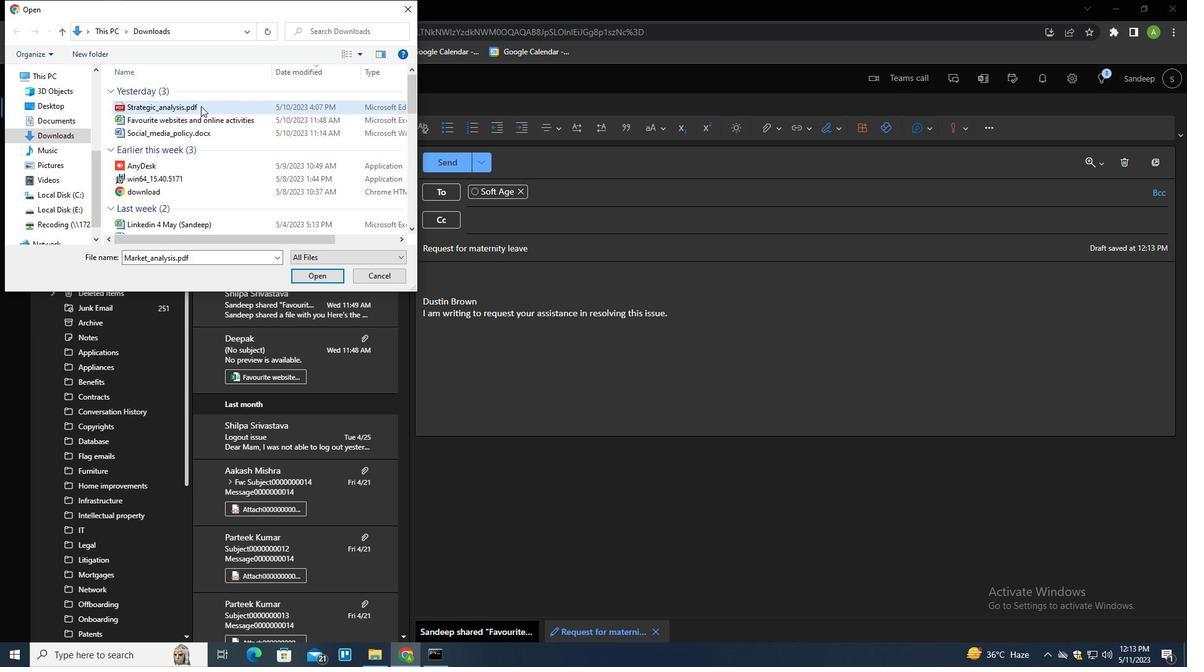
Action: Mouse moved to (327, 276)
Screenshot: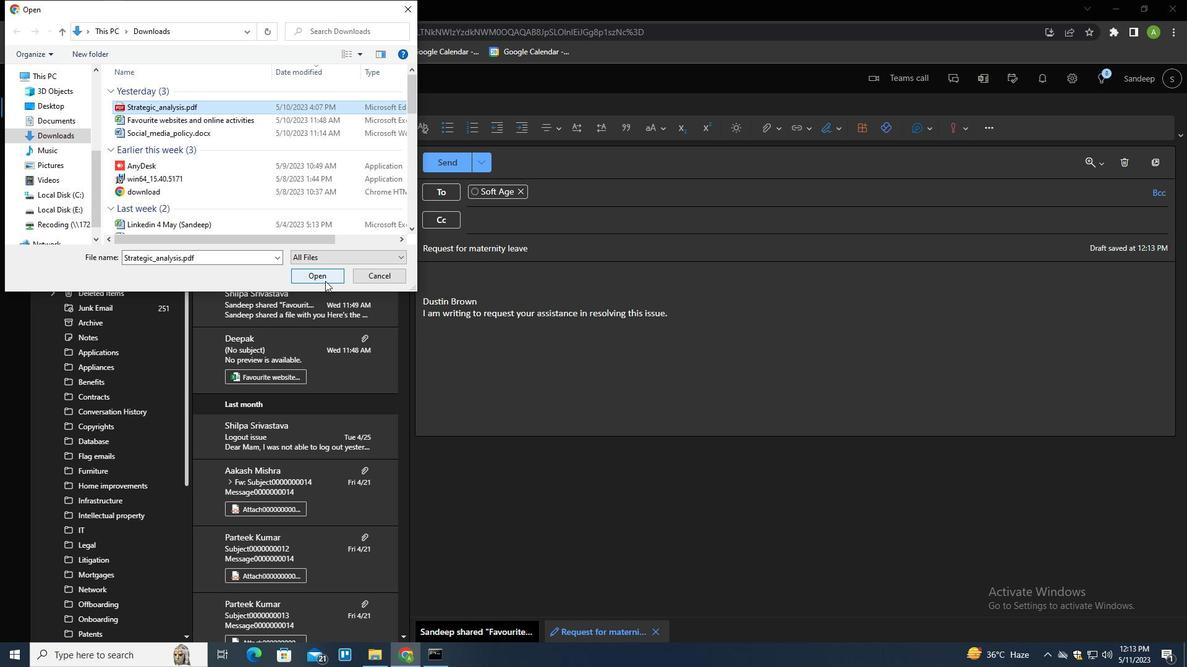 
Action: Mouse pressed left at (327, 276)
Screenshot: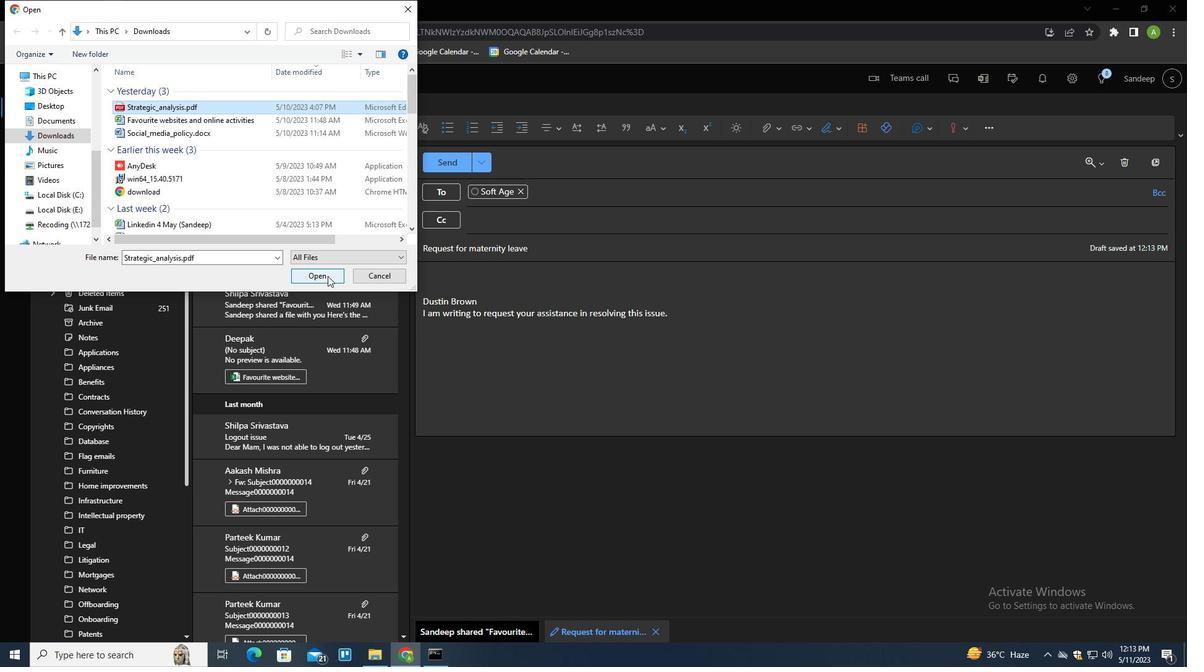 
Action: Mouse moved to (445, 167)
Screenshot: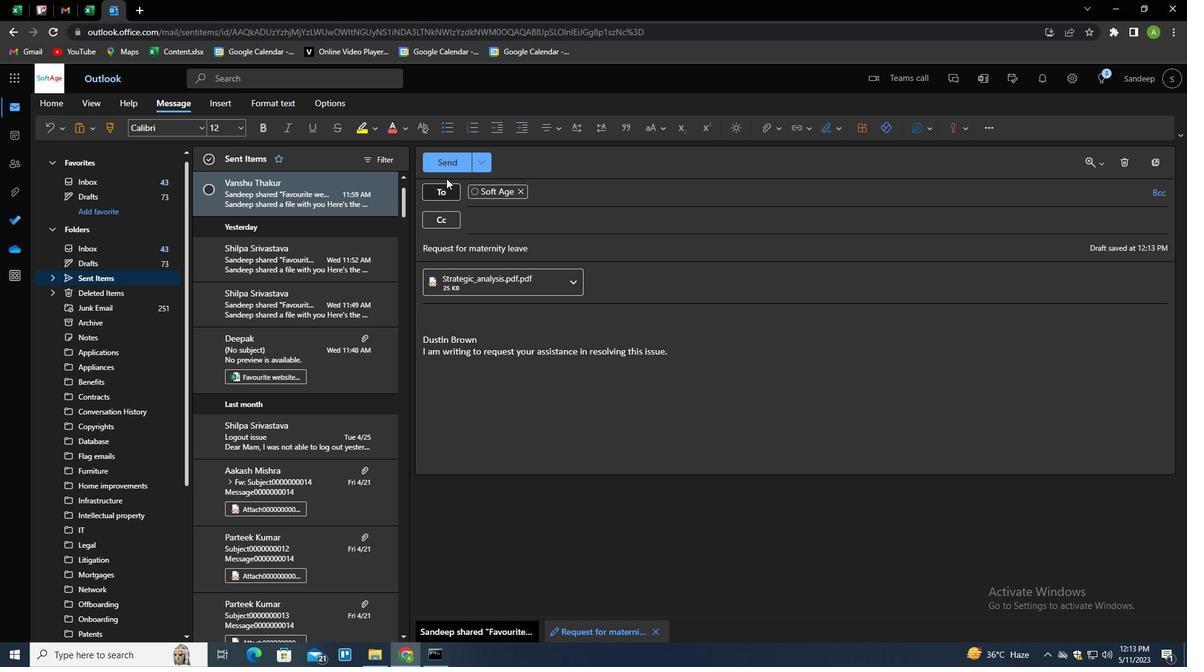 
Action: Mouse pressed left at (445, 167)
Screenshot: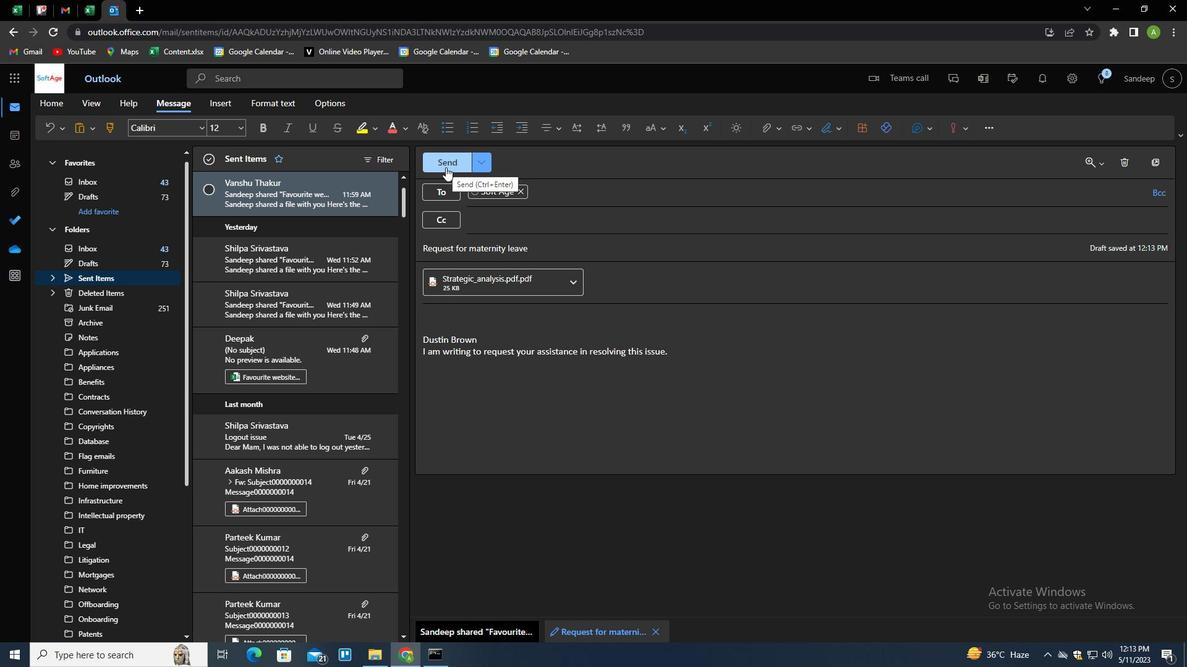 
Action: Mouse moved to (129, 438)
Screenshot: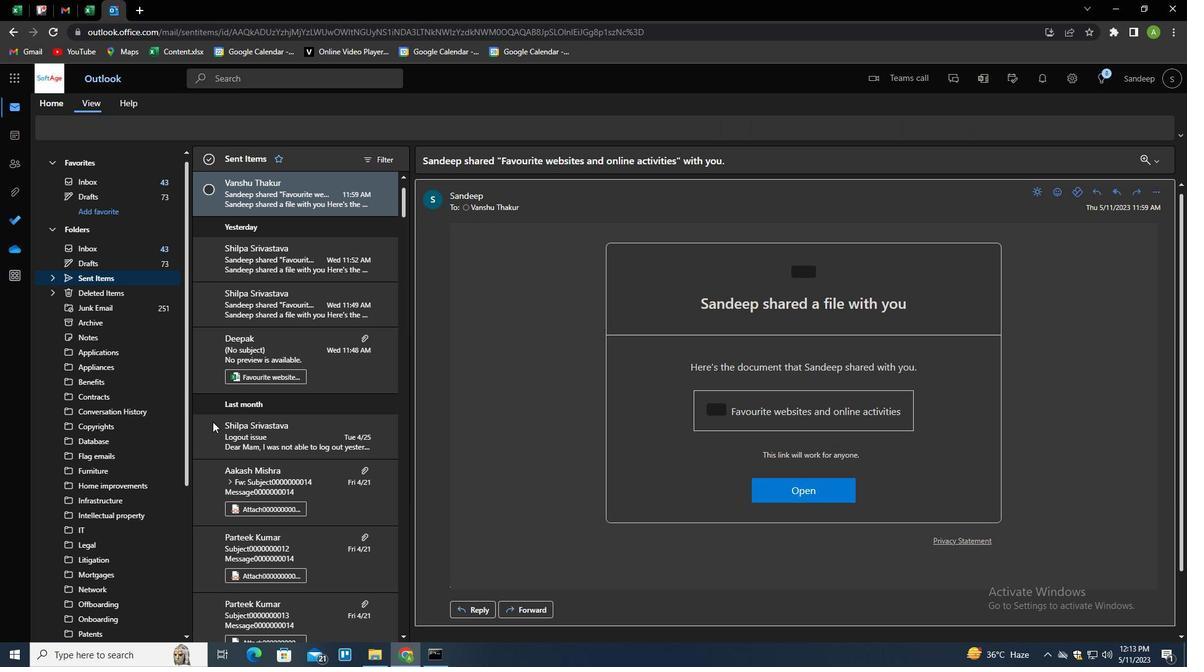 
Action: Mouse scrolled (129, 437) with delta (0, 0)
Screenshot: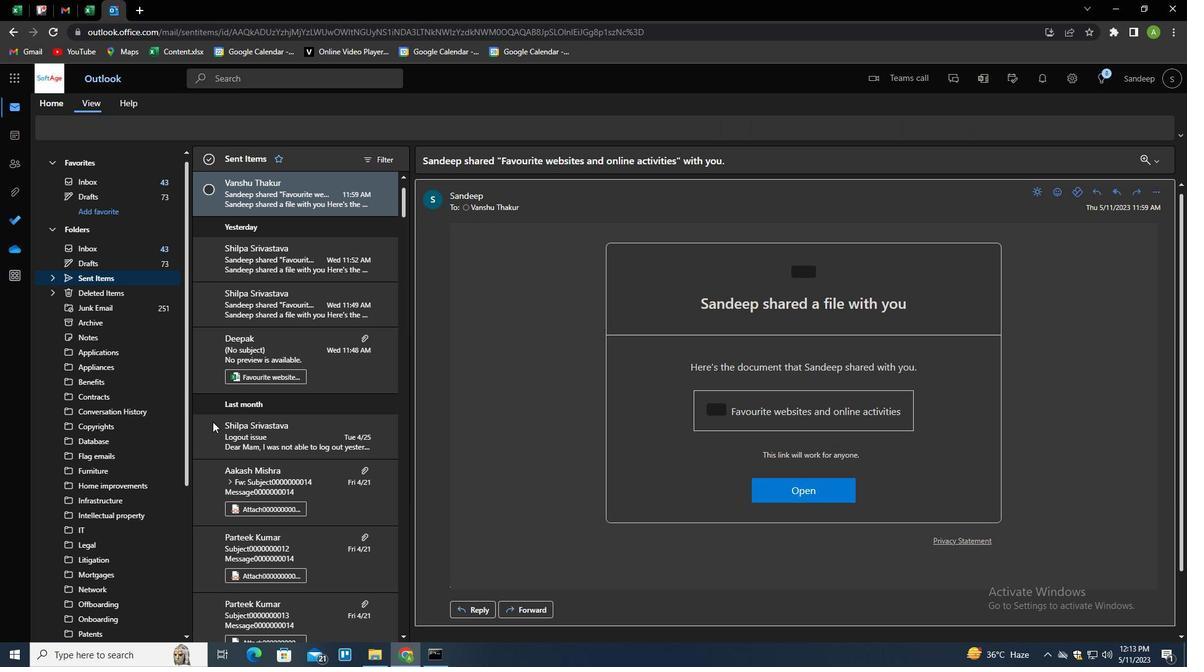
Action: Mouse moved to (128, 439)
Screenshot: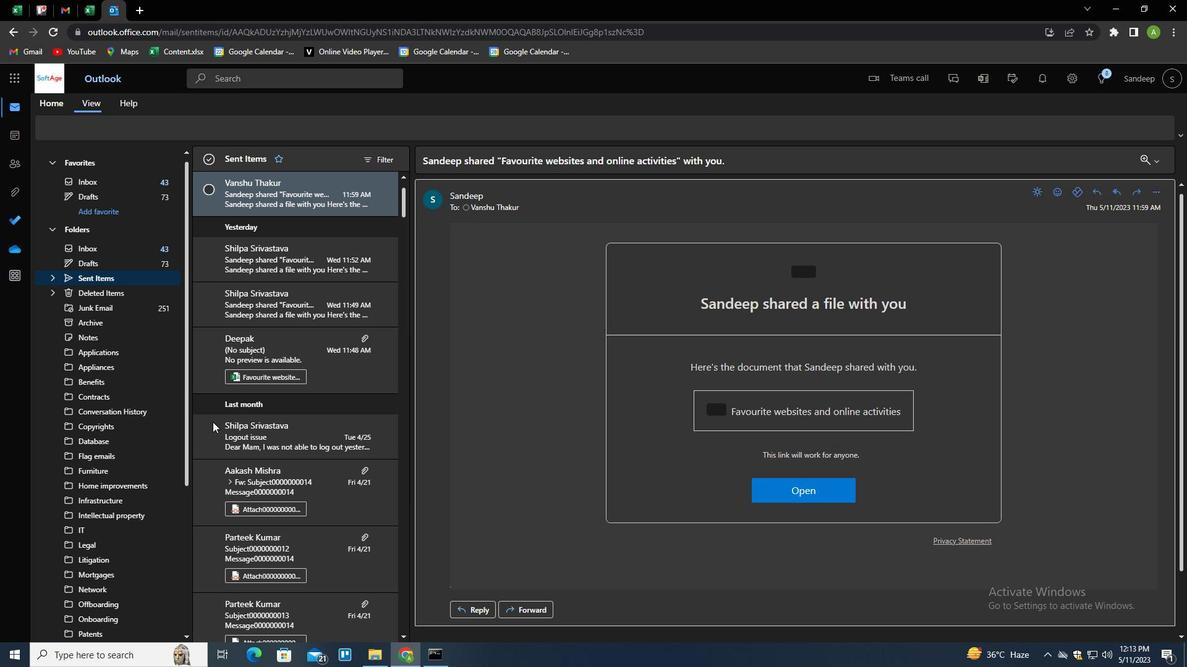 
Action: Mouse scrolled (128, 438) with delta (0, 0)
Screenshot: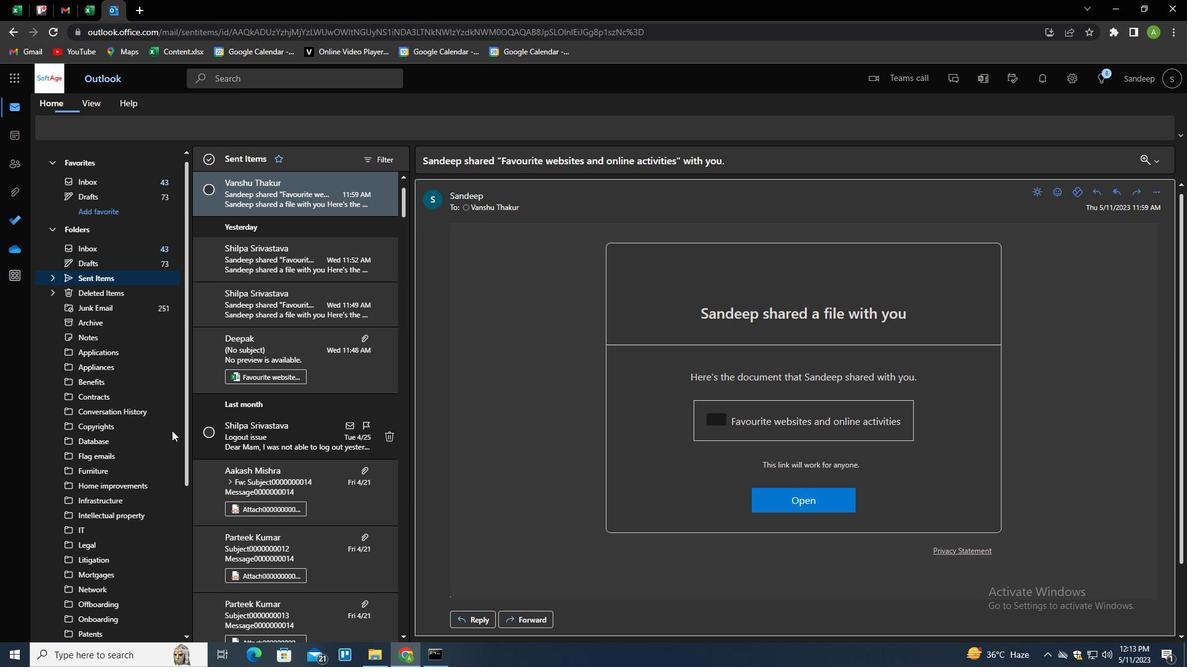 
Action: Mouse moved to (128, 439)
Screenshot: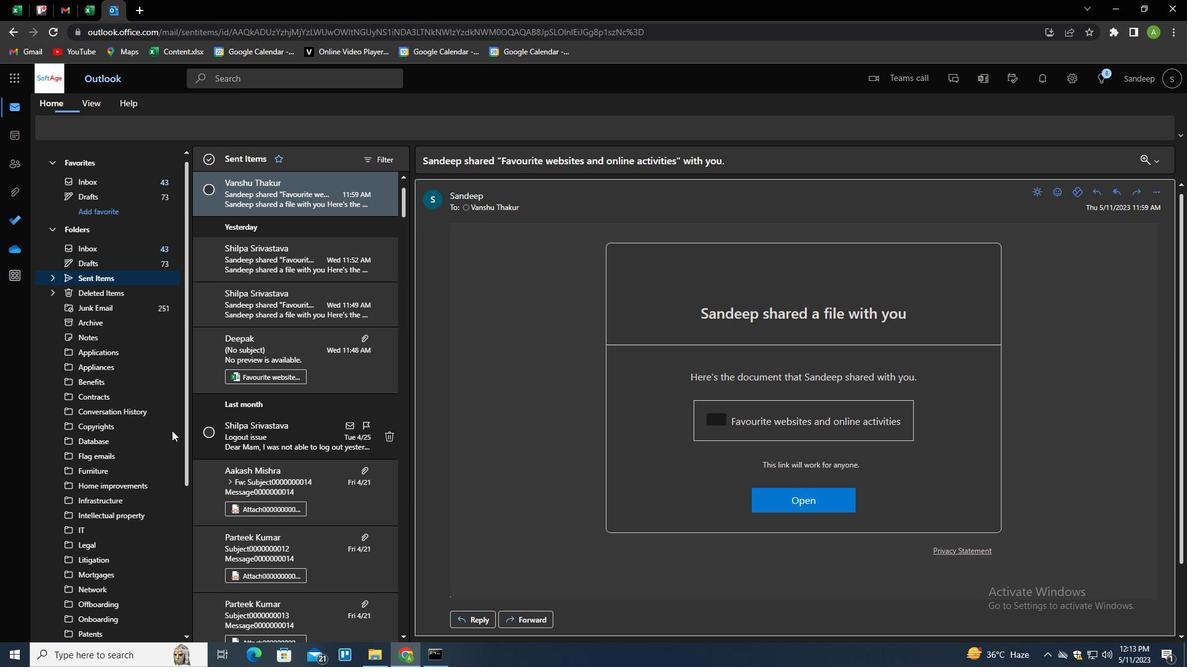 
Action: Mouse scrolled (128, 438) with delta (0, 0)
Screenshot: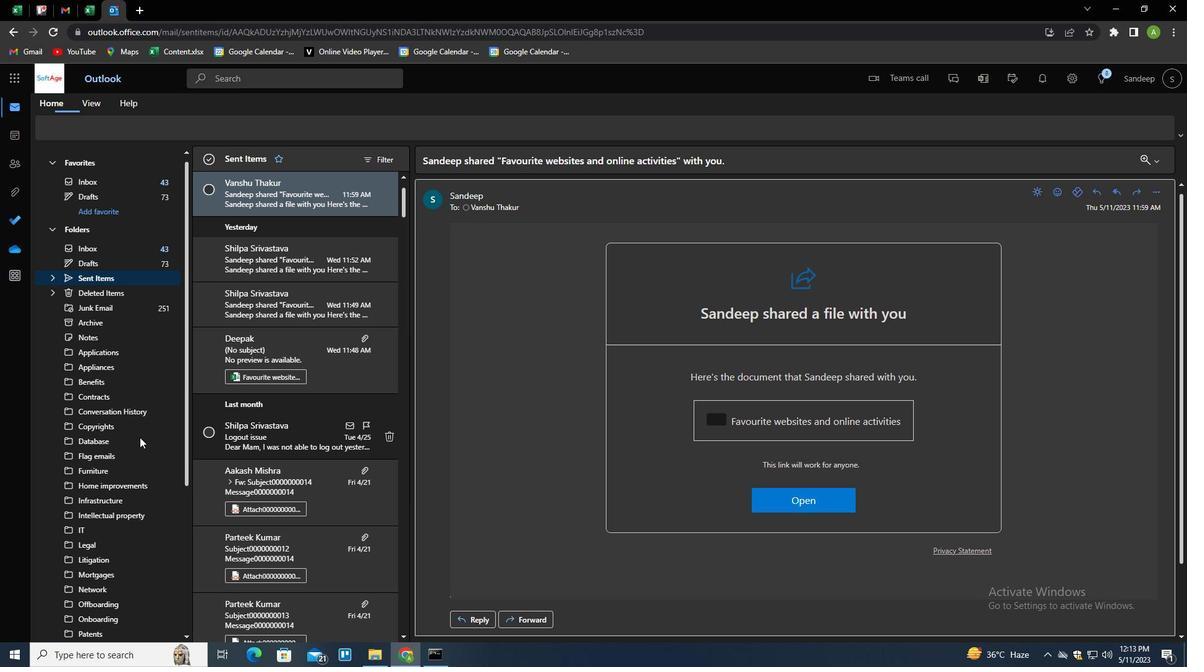 
Action: Mouse scrolled (128, 438) with delta (0, 0)
Screenshot: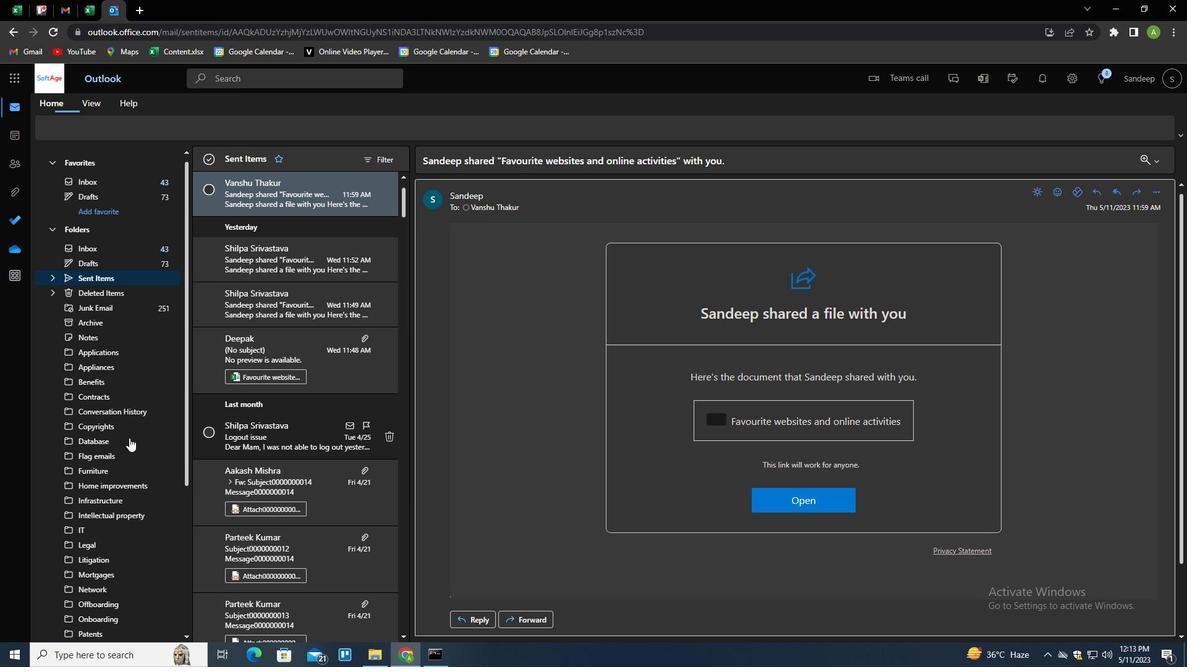 
Action: Mouse scrolled (128, 438) with delta (0, 0)
Screenshot: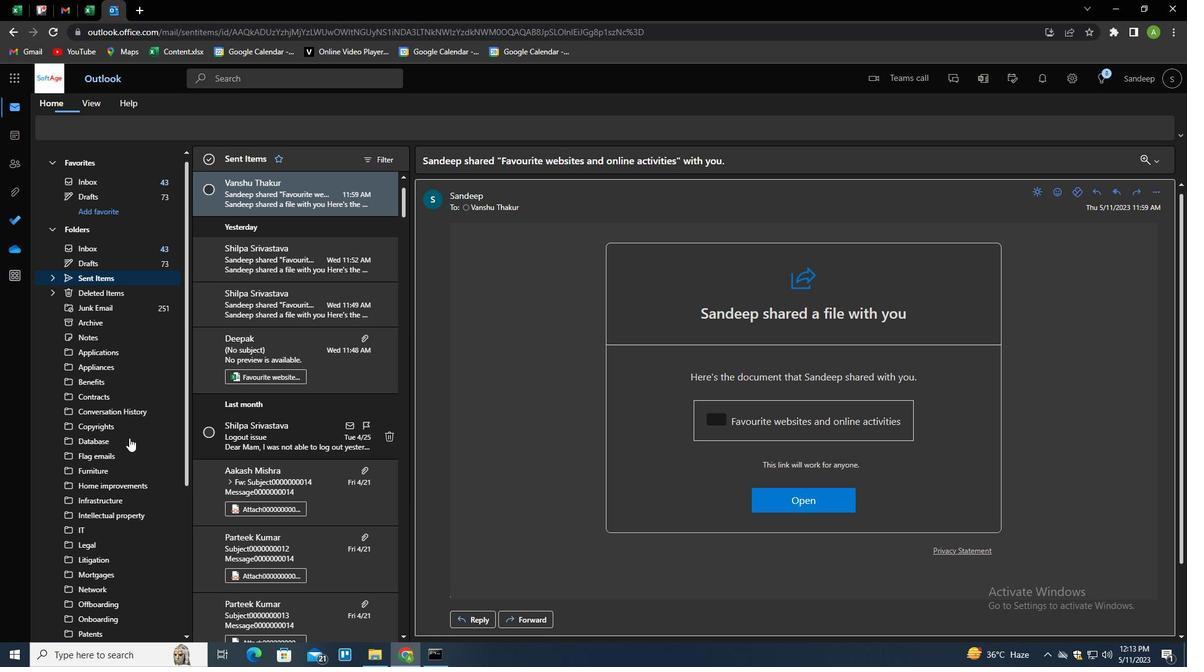 
Action: Mouse scrolled (128, 438) with delta (0, 0)
Screenshot: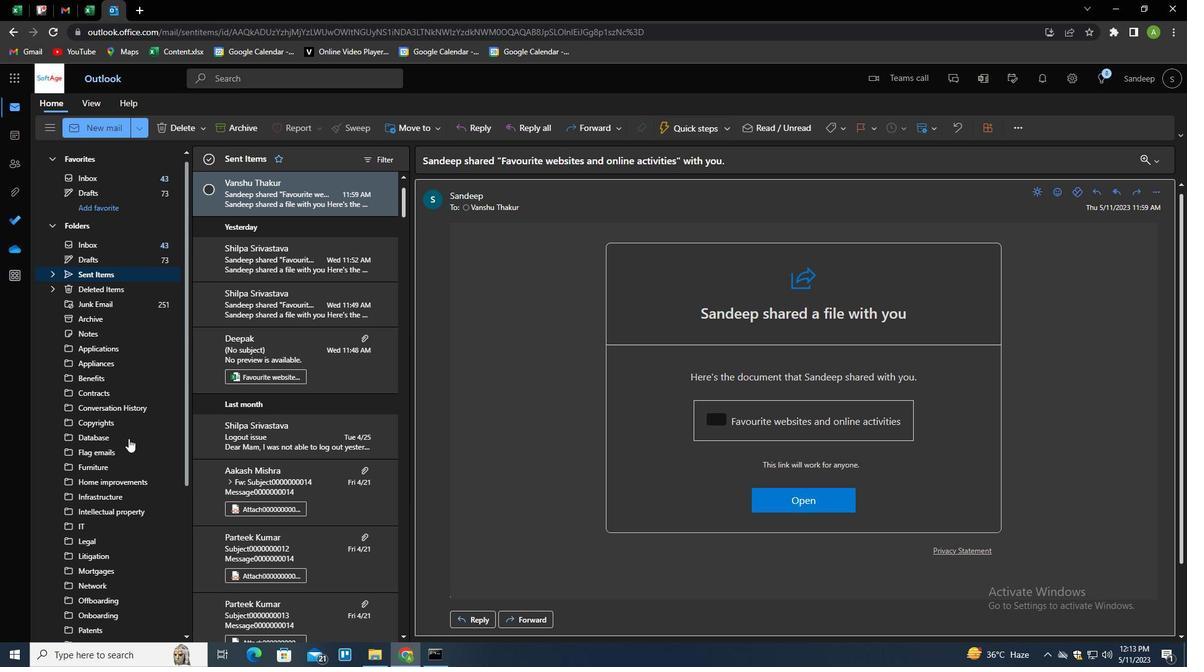 
Action: Mouse moved to (111, 557)
Screenshot: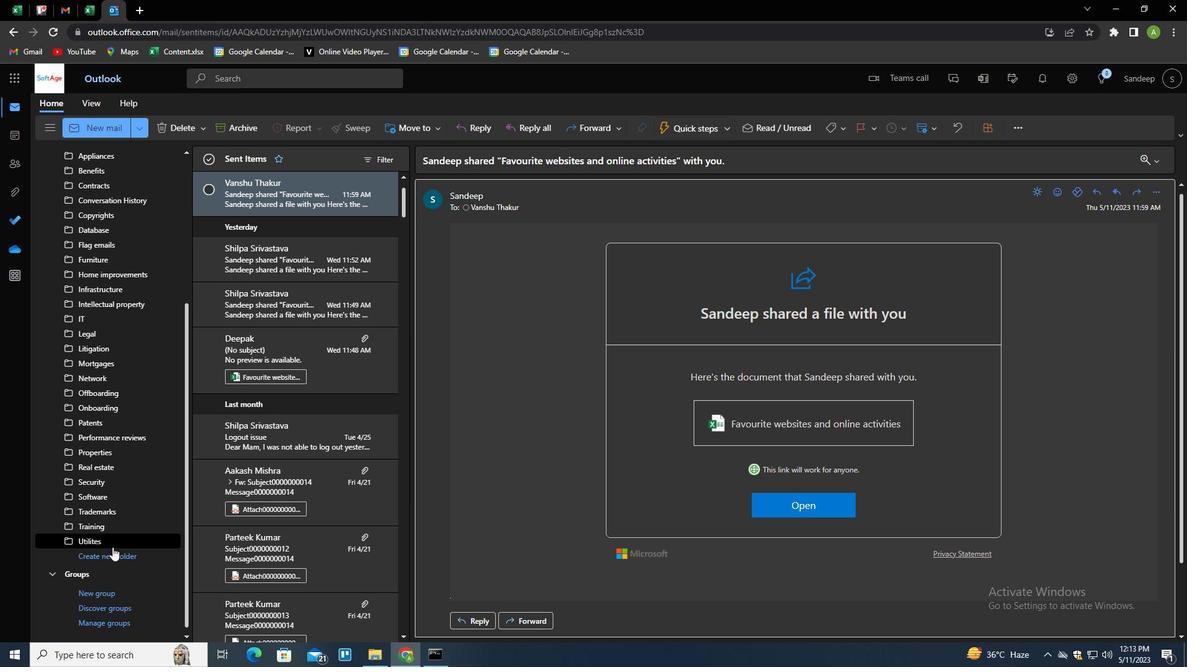 
Action: Mouse pressed left at (111, 557)
Screenshot: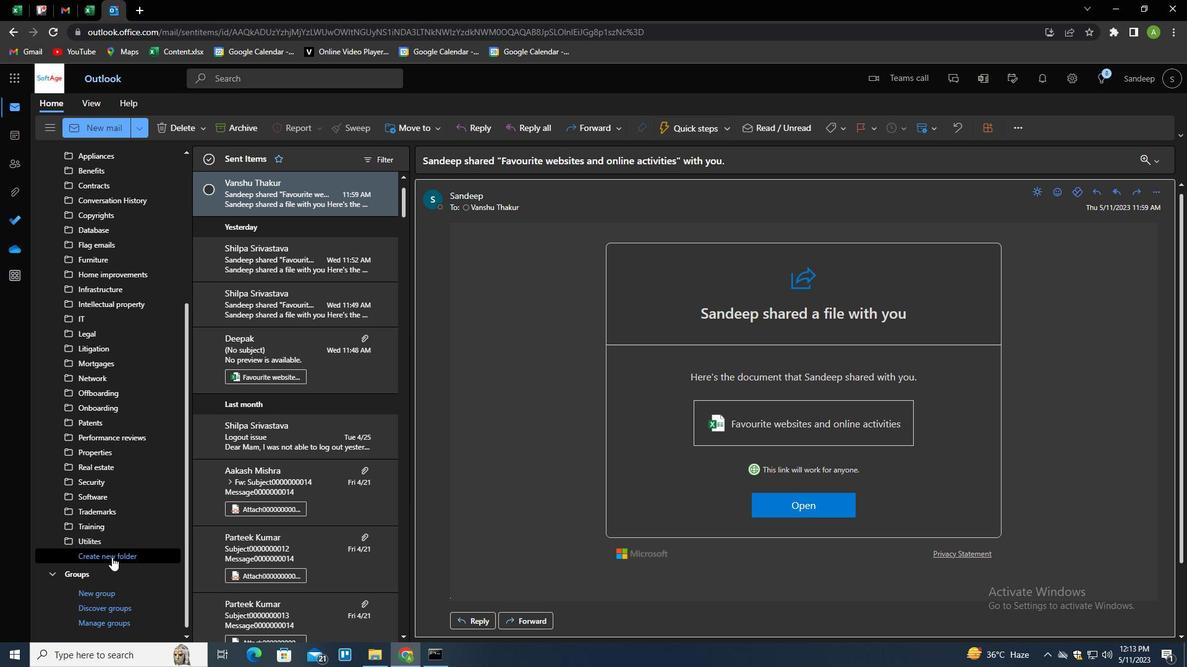 
Action: Key pressed <Key.shift>TRAVEL<Key.enter>
Screenshot: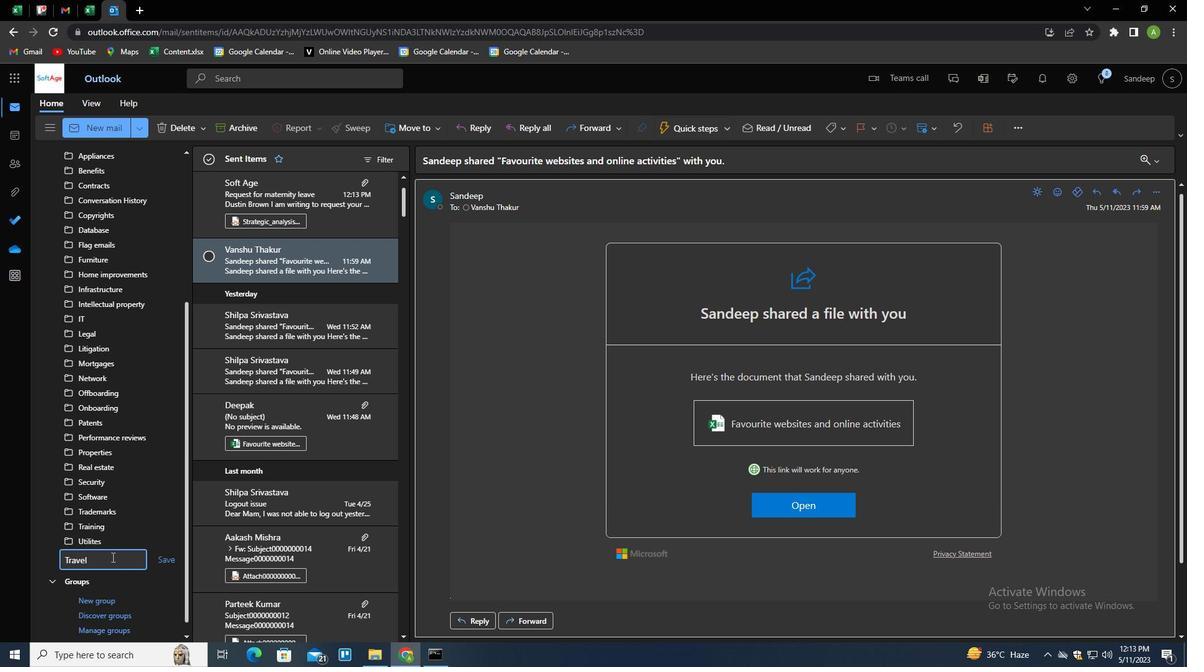
Action: Mouse moved to (215, 517)
Screenshot: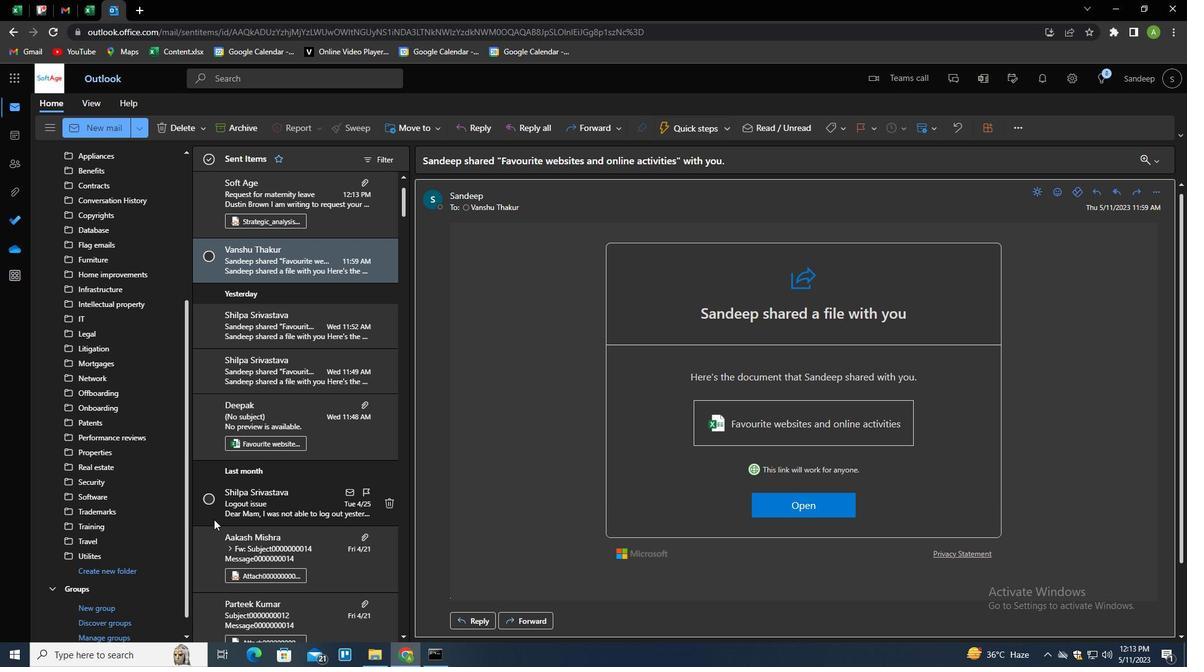 
Action: Mouse scrolled (215, 518) with delta (0, 0)
Screenshot: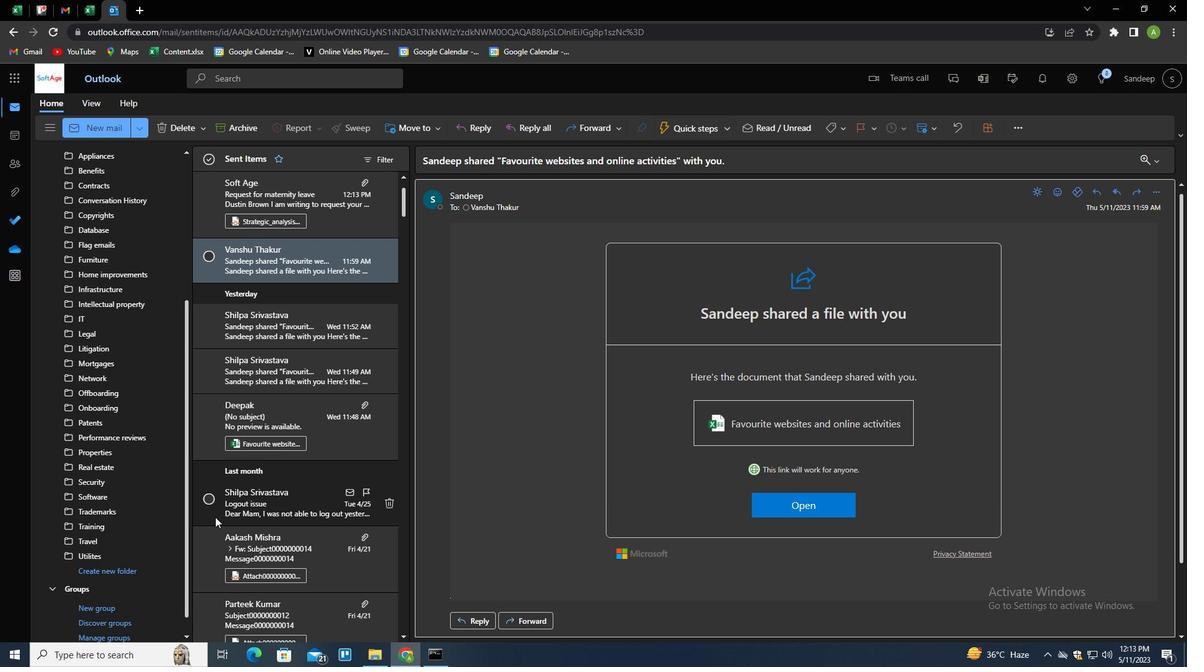 
Action: Mouse scrolled (215, 518) with delta (0, 0)
Screenshot: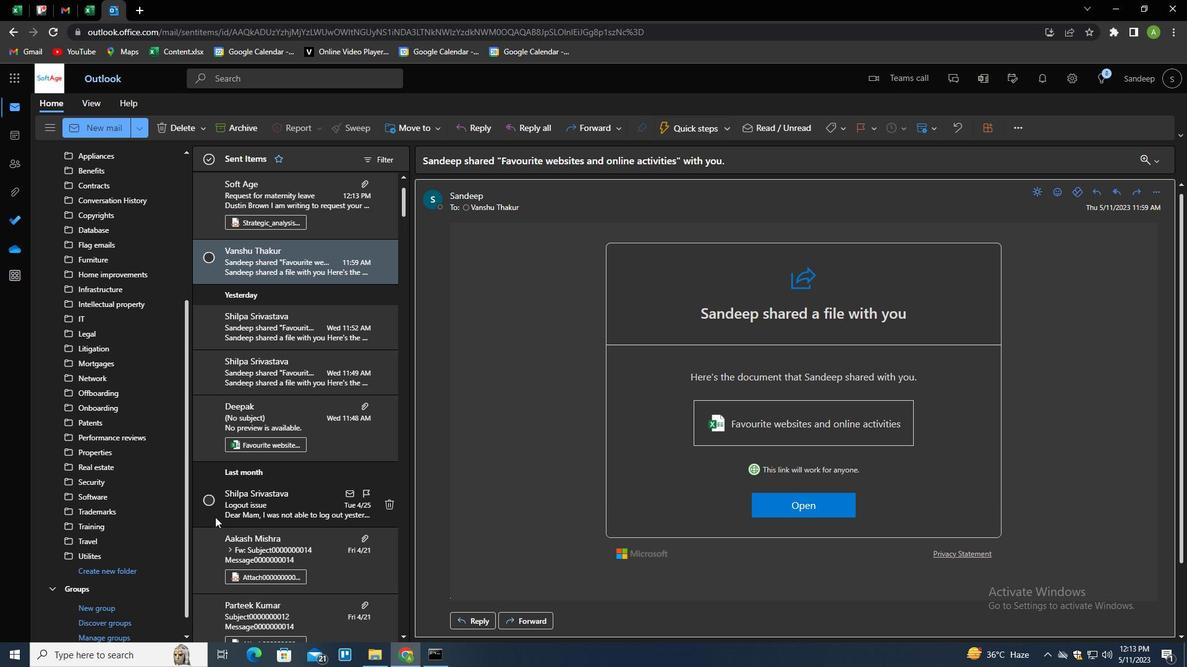 
Action: Mouse moved to (121, 426)
Screenshot: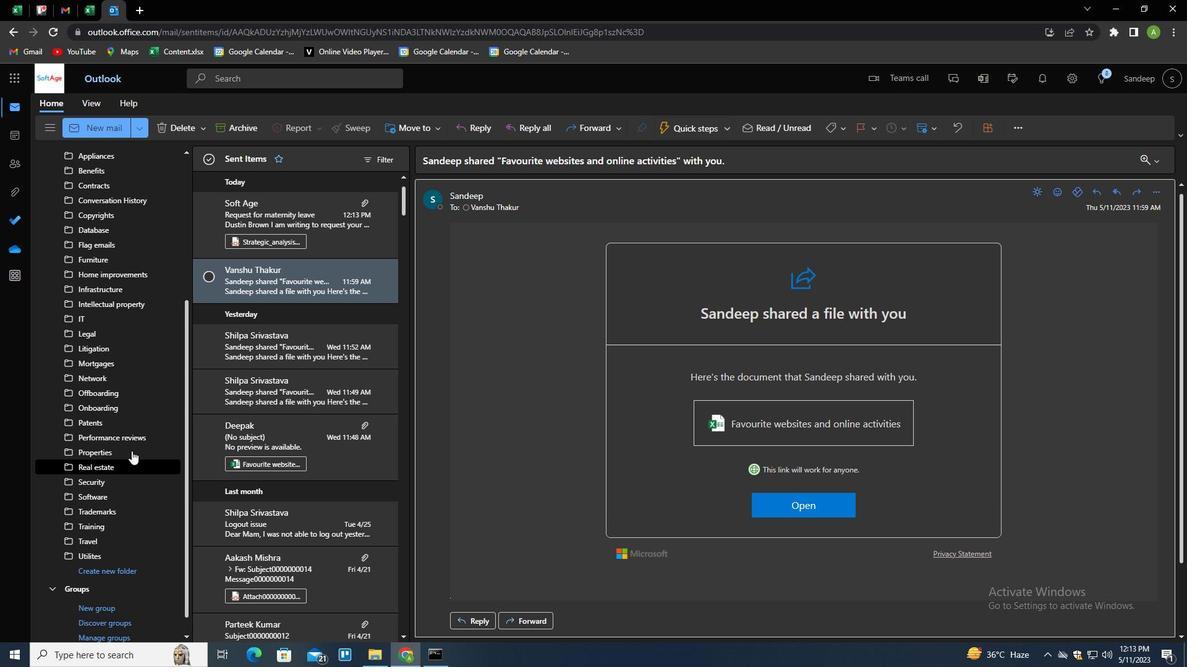 
Action: Mouse scrolled (121, 426) with delta (0, 0)
Screenshot: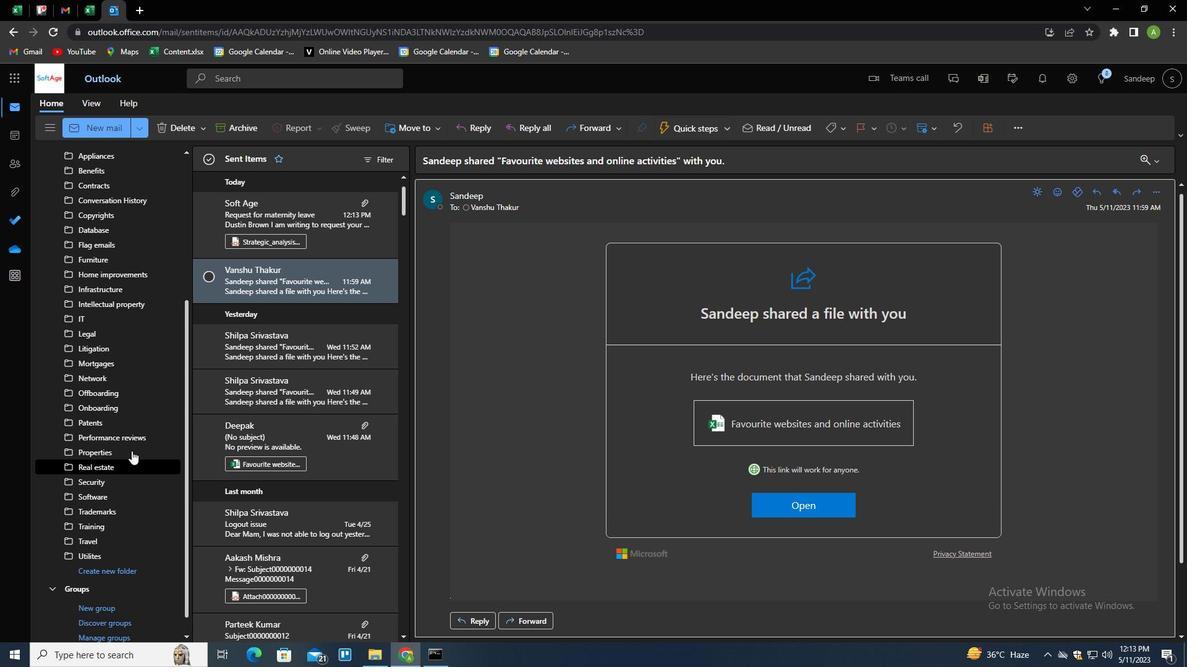 
Action: Mouse scrolled (121, 426) with delta (0, 0)
Screenshot: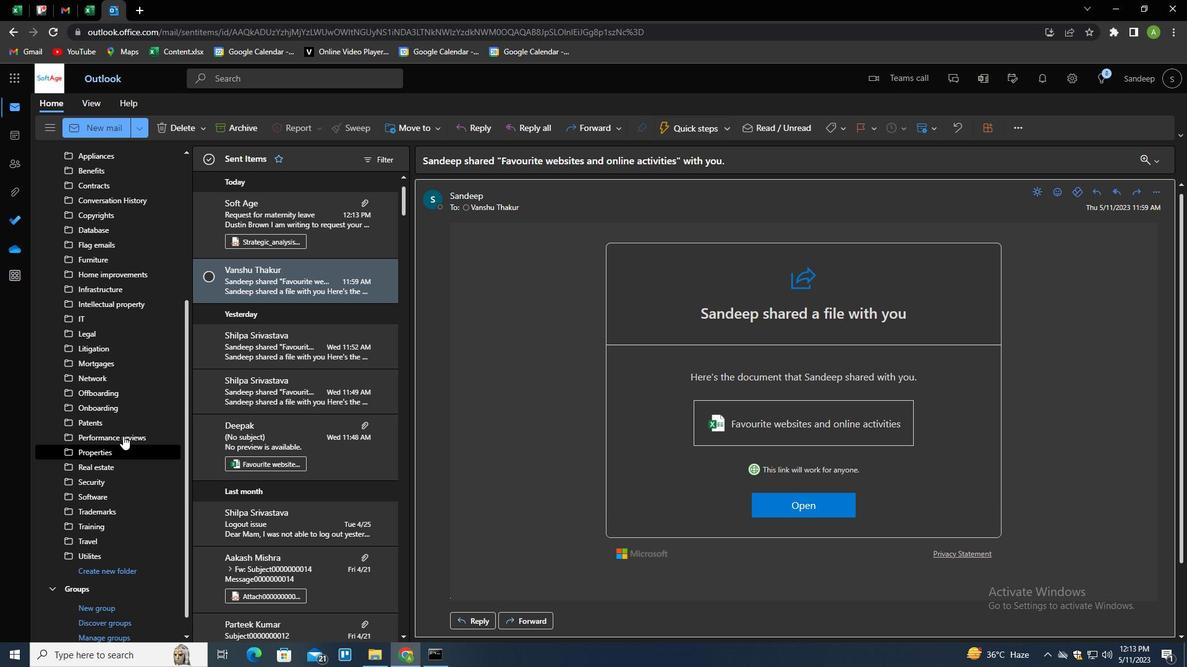 
Action: Mouse moved to (121, 425)
Screenshot: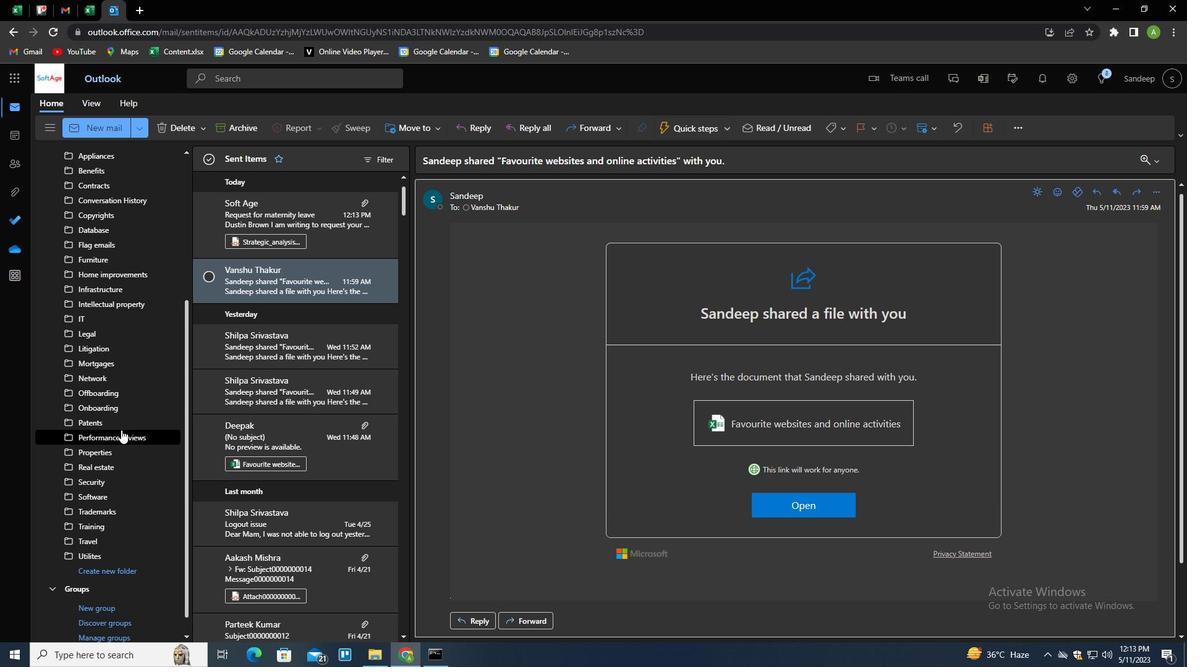 
Action: Mouse scrolled (121, 426) with delta (0, 0)
Screenshot: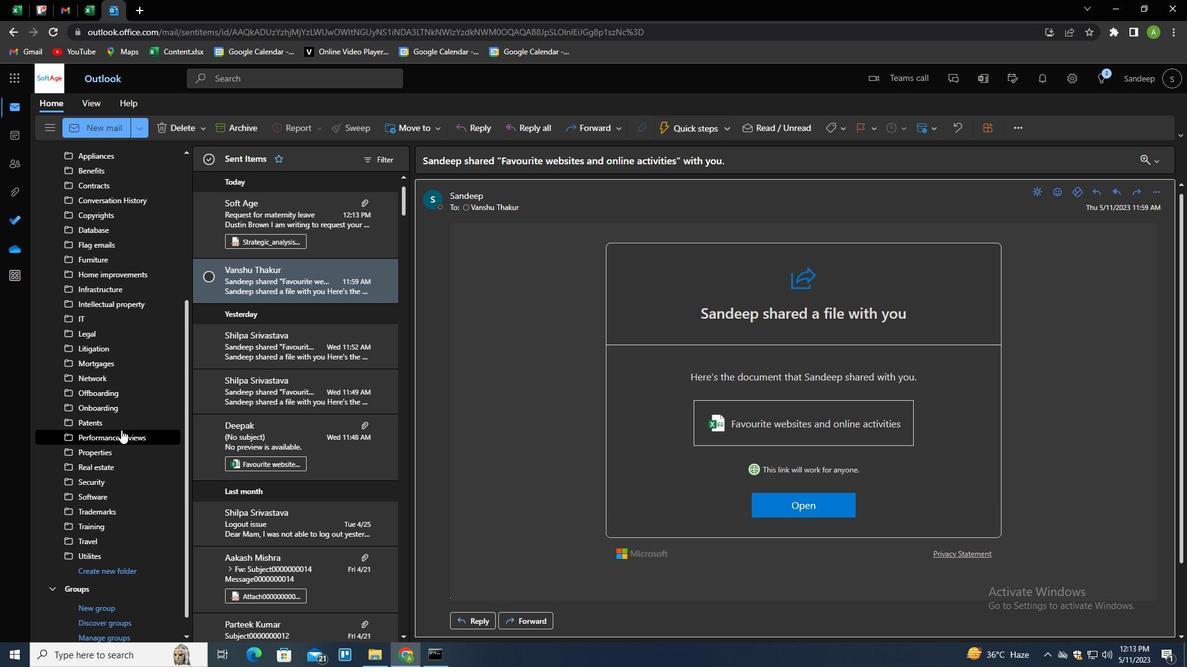 
Action: Mouse moved to (111, 255)
Screenshot: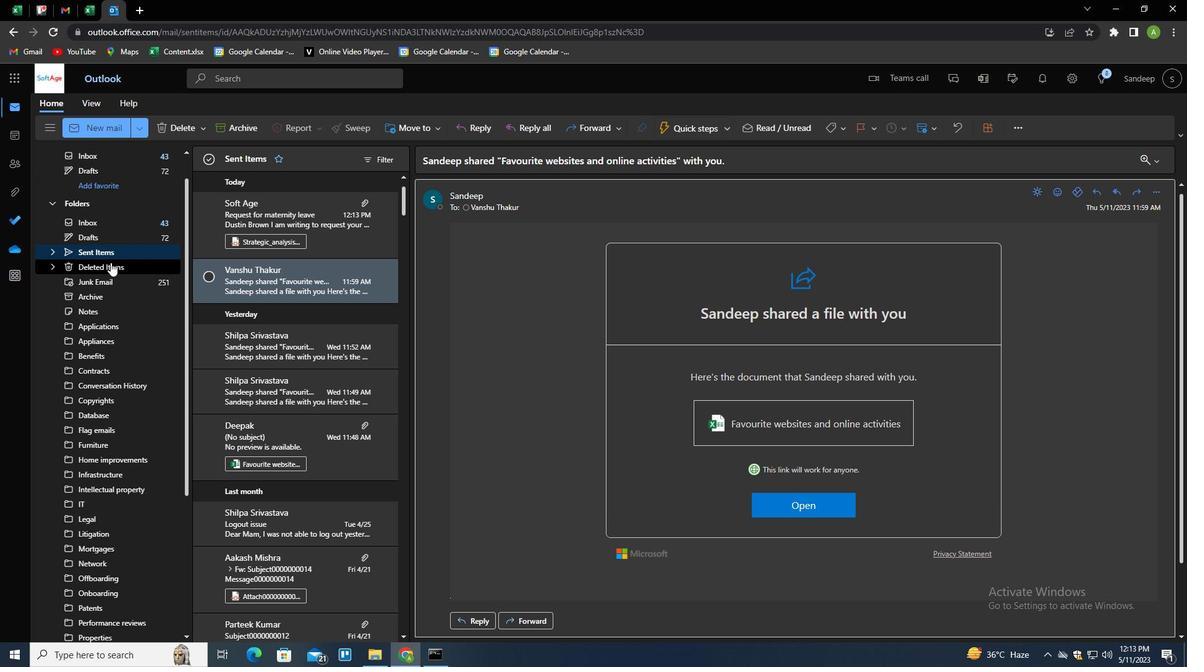 
Action: Mouse pressed left at (111, 255)
Screenshot: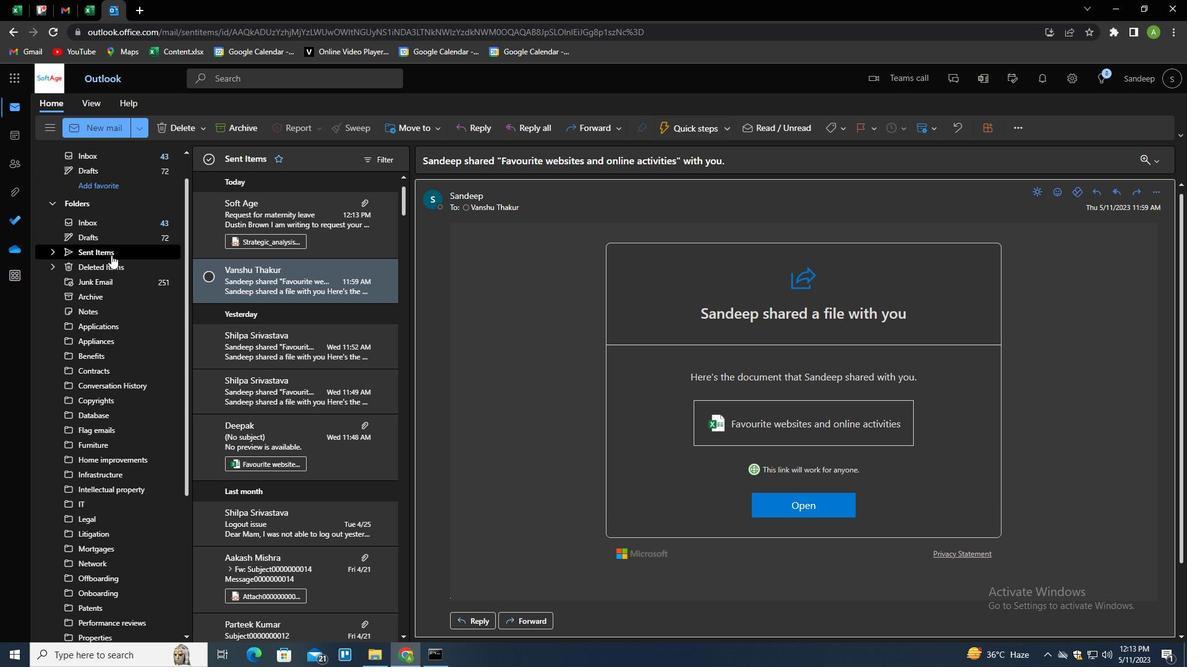 
Action: Mouse moved to (290, 204)
Screenshot: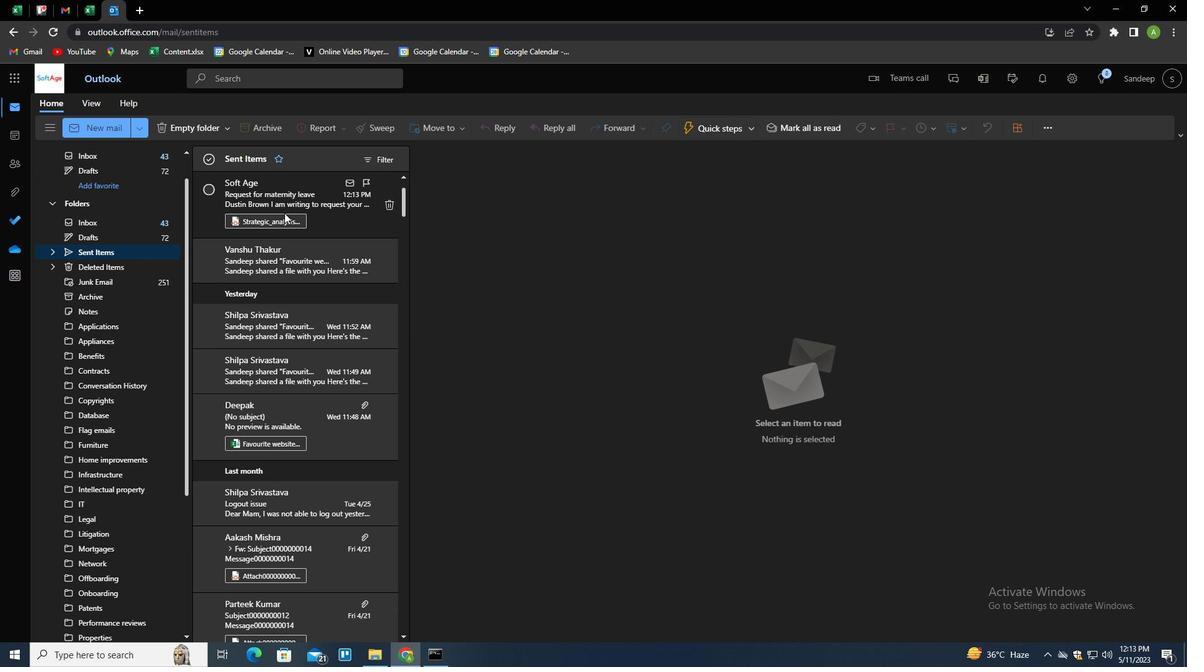 
Action: Mouse pressed right at (290, 204)
Screenshot: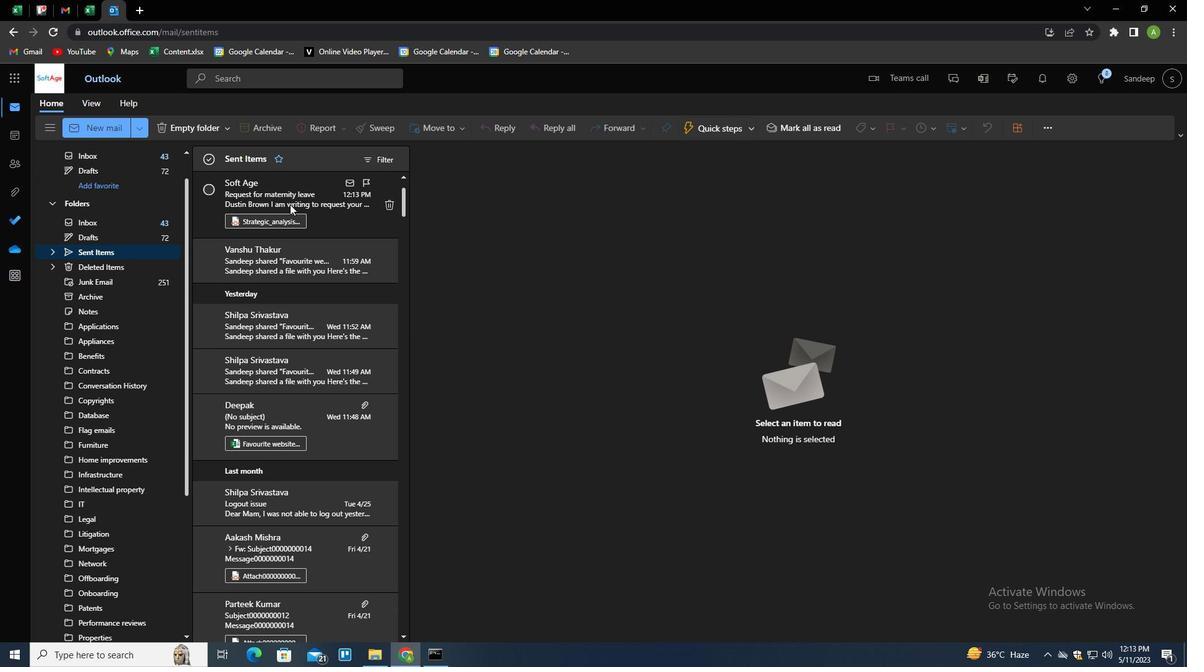 
Action: Mouse moved to (317, 260)
Screenshot: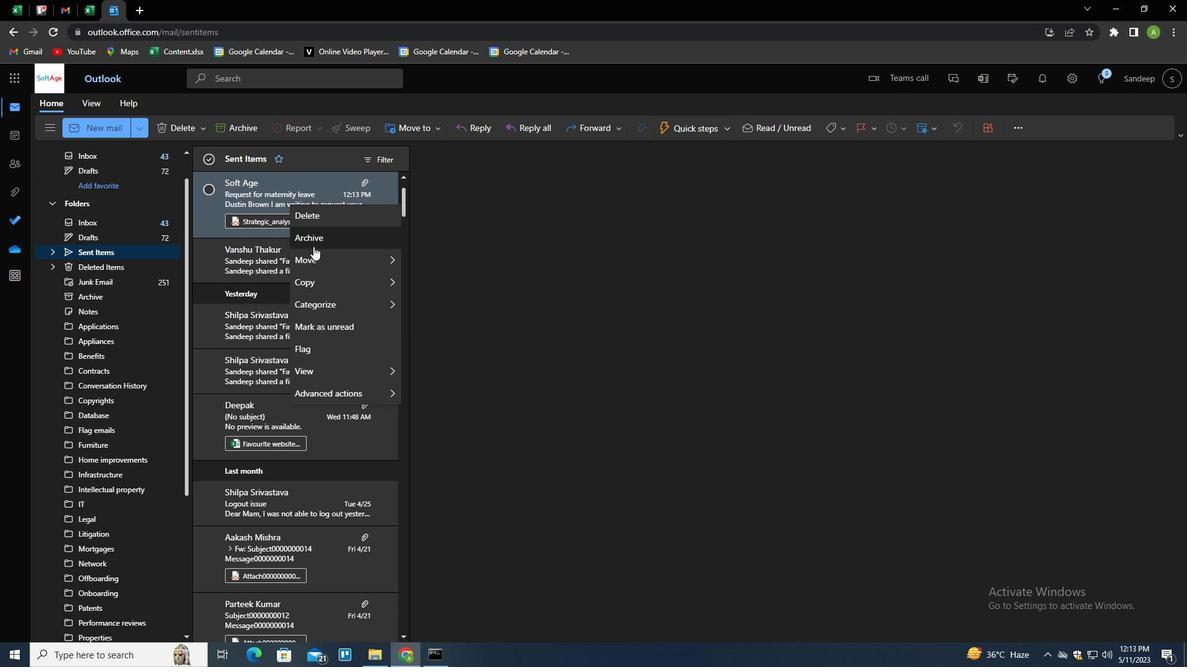 
Action: Mouse pressed left at (317, 260)
Screenshot: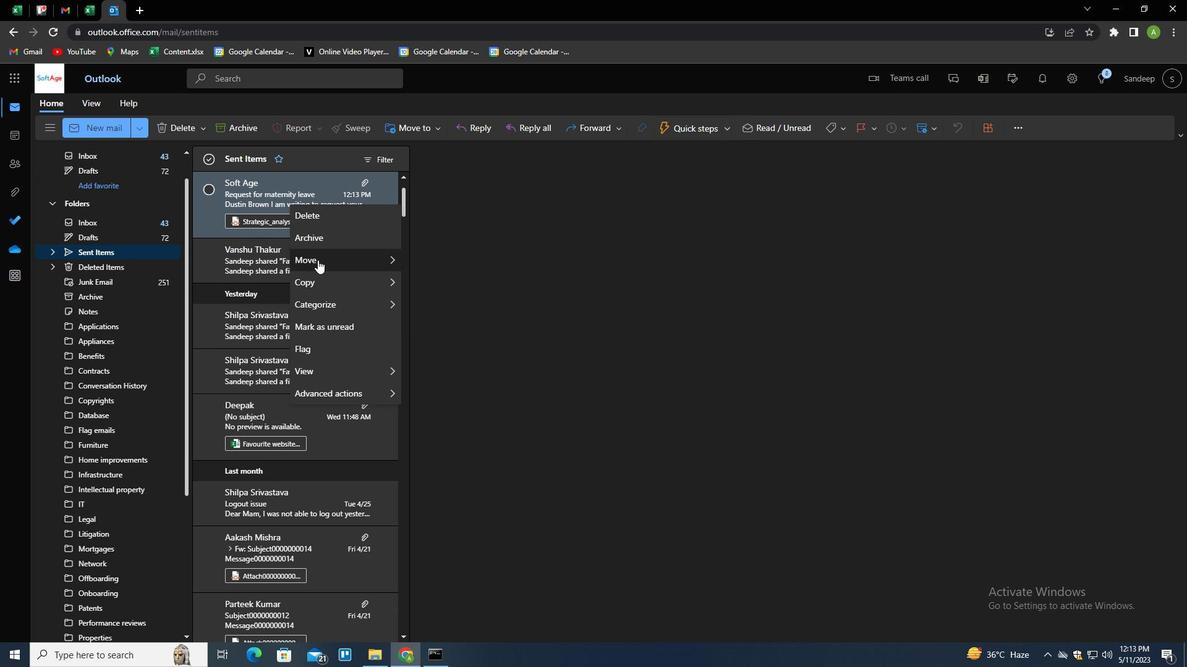 
Action: Mouse moved to (448, 264)
Screenshot: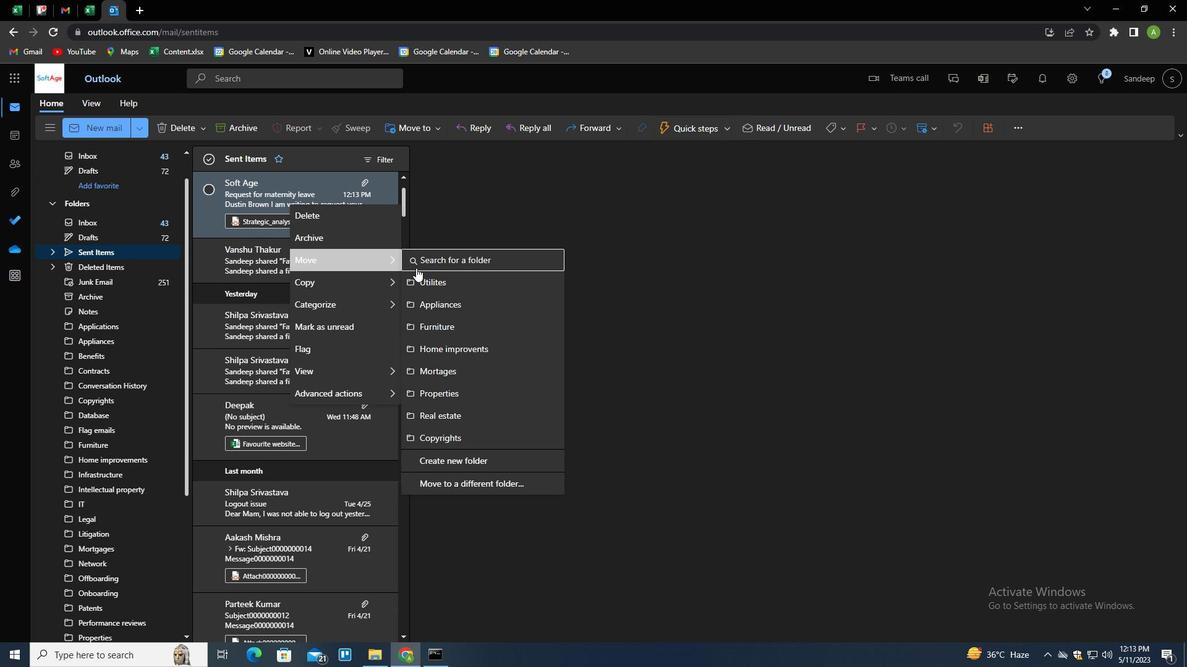 
Action: Mouse pressed left at (448, 264)
Screenshot: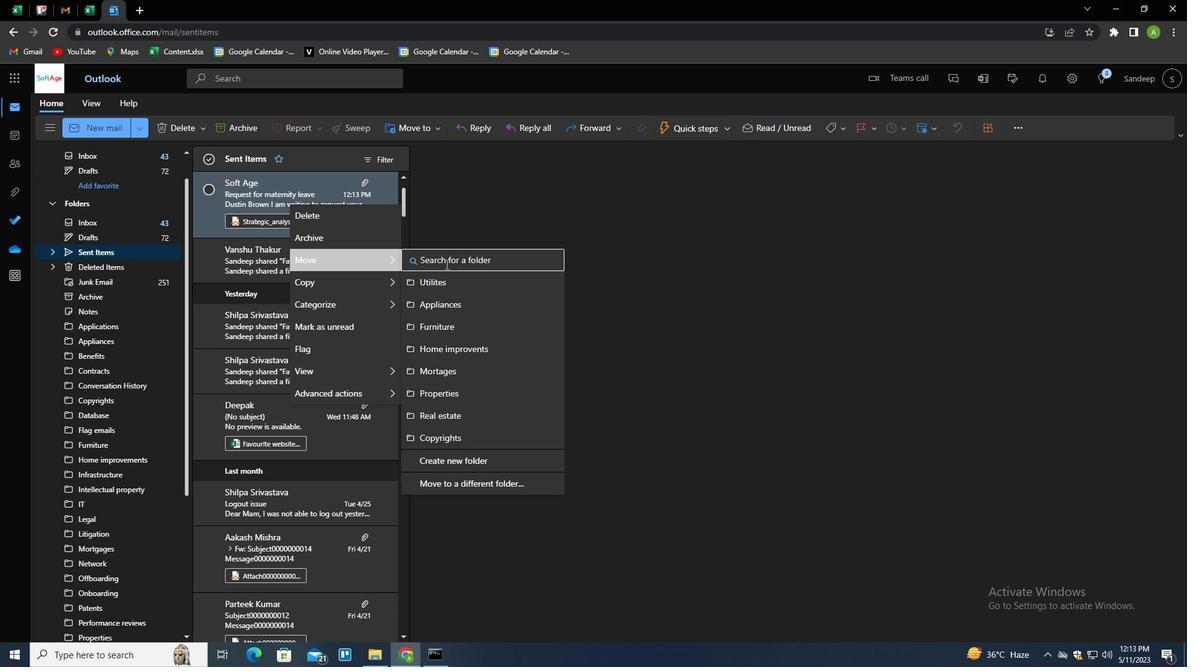 
Action: Key pressed <Key.shift>TRAVEL<Key.down><Key.enter>
Screenshot: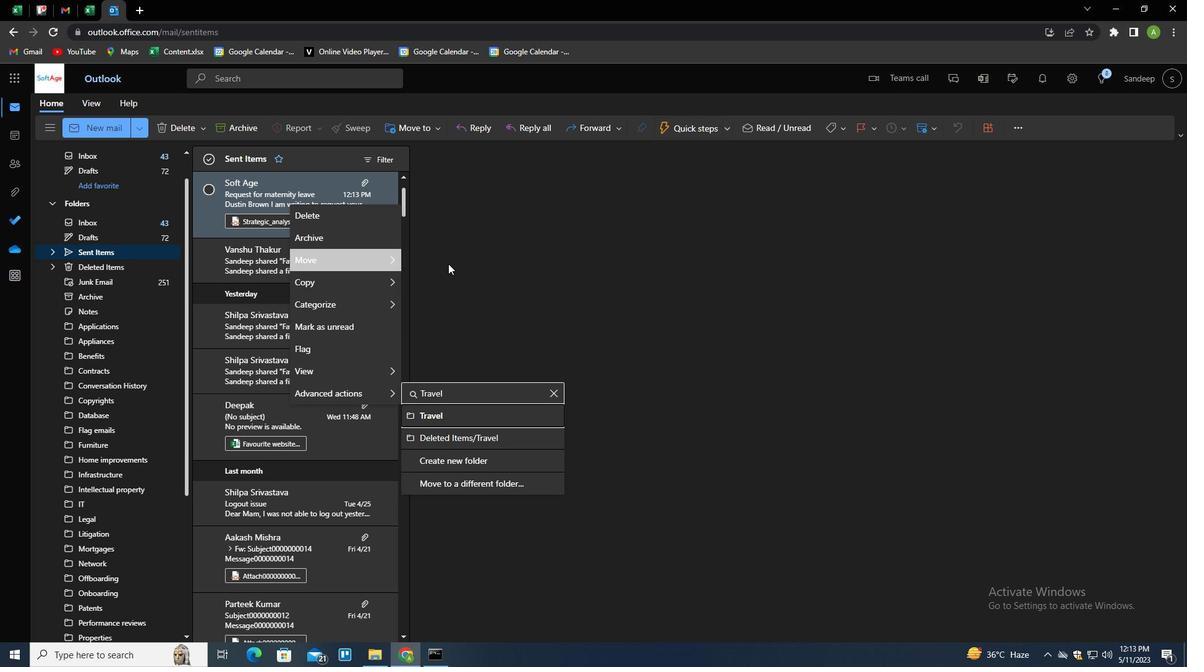 
